 Task: Create a due date automation trigger when advanced on, 2 hours after a card is due add dates starting next week.
Action: Mouse moved to (1040, 311)
Screenshot: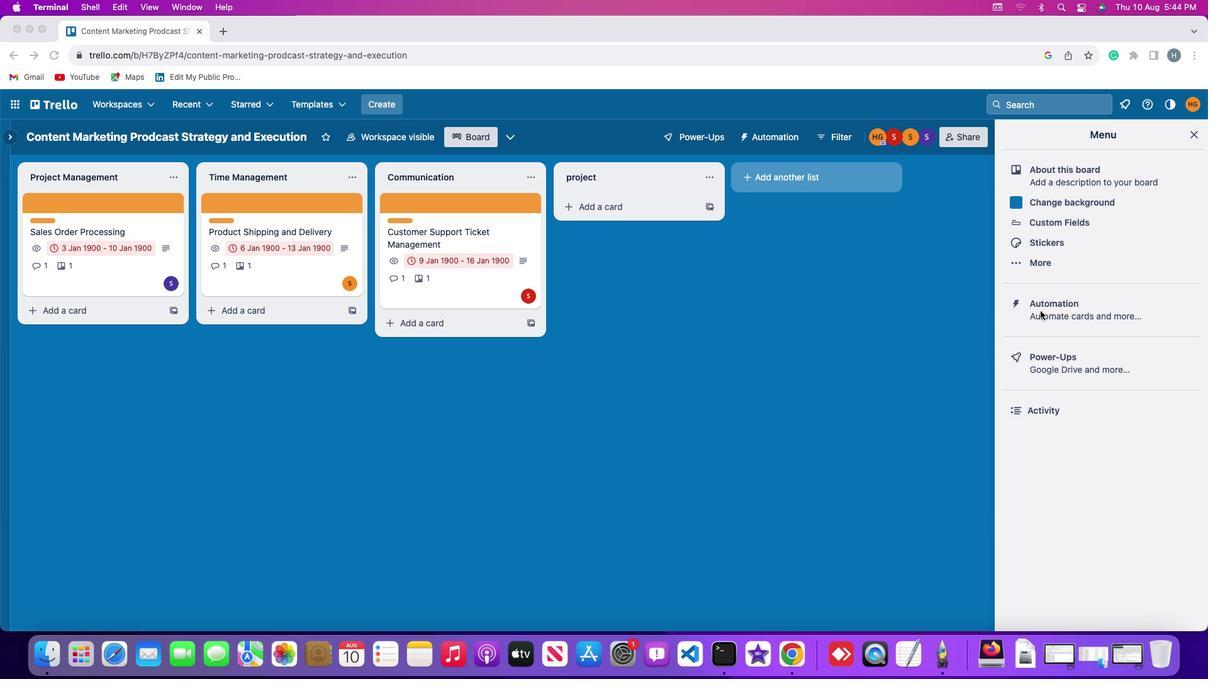 
Action: Mouse pressed left at (1040, 311)
Screenshot: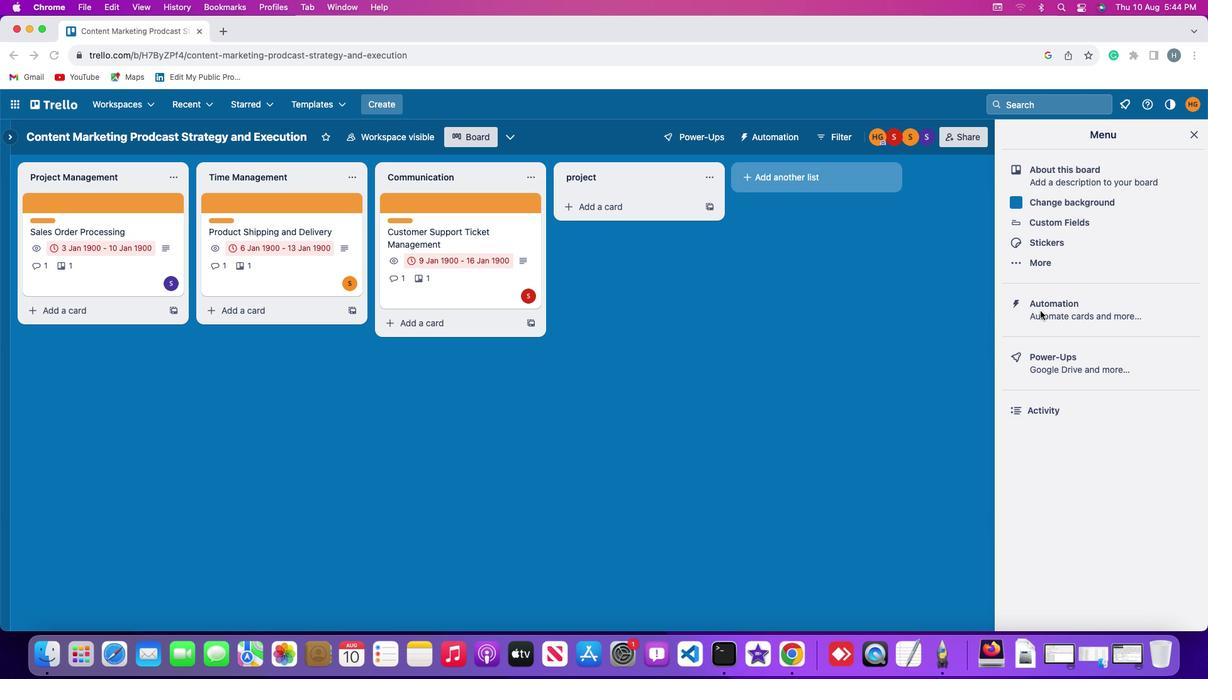 
Action: Mouse pressed left at (1040, 311)
Screenshot: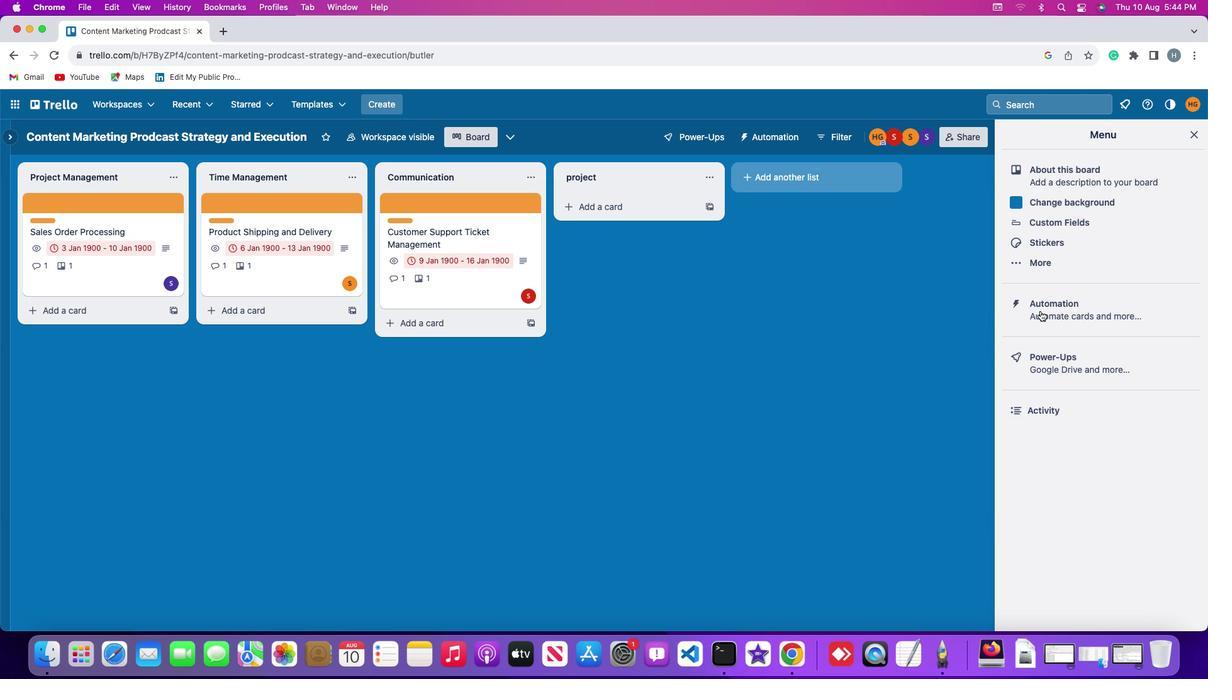 
Action: Mouse moved to (78, 301)
Screenshot: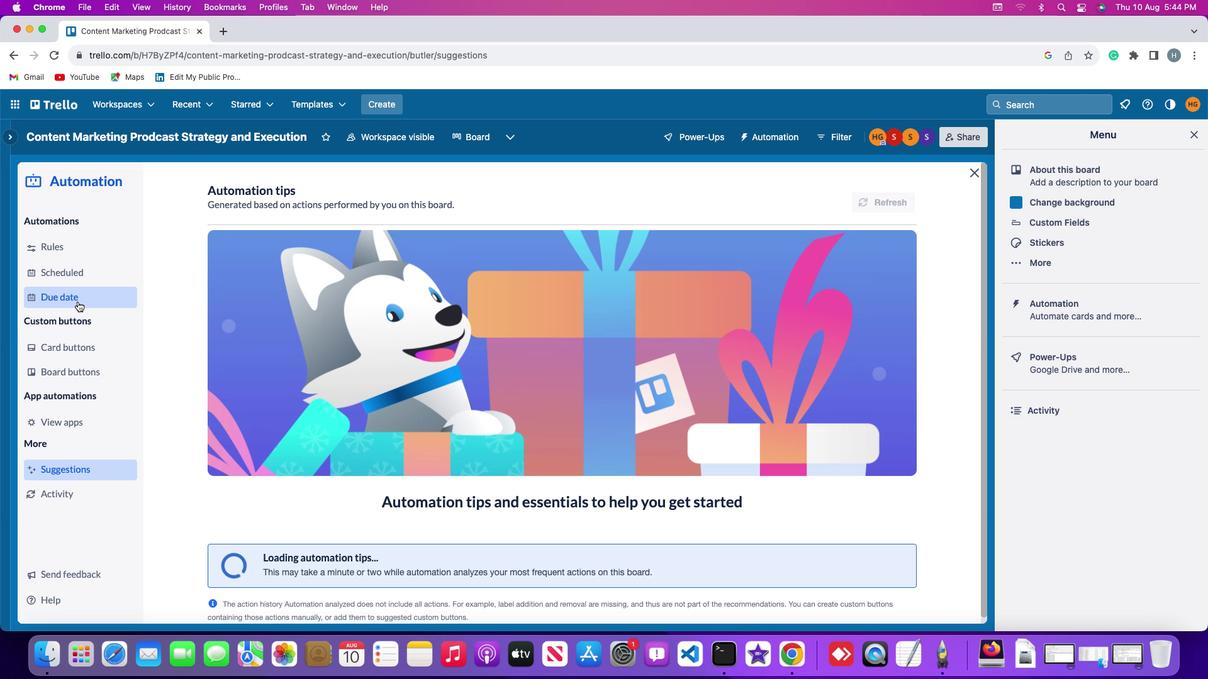 
Action: Mouse pressed left at (78, 301)
Screenshot: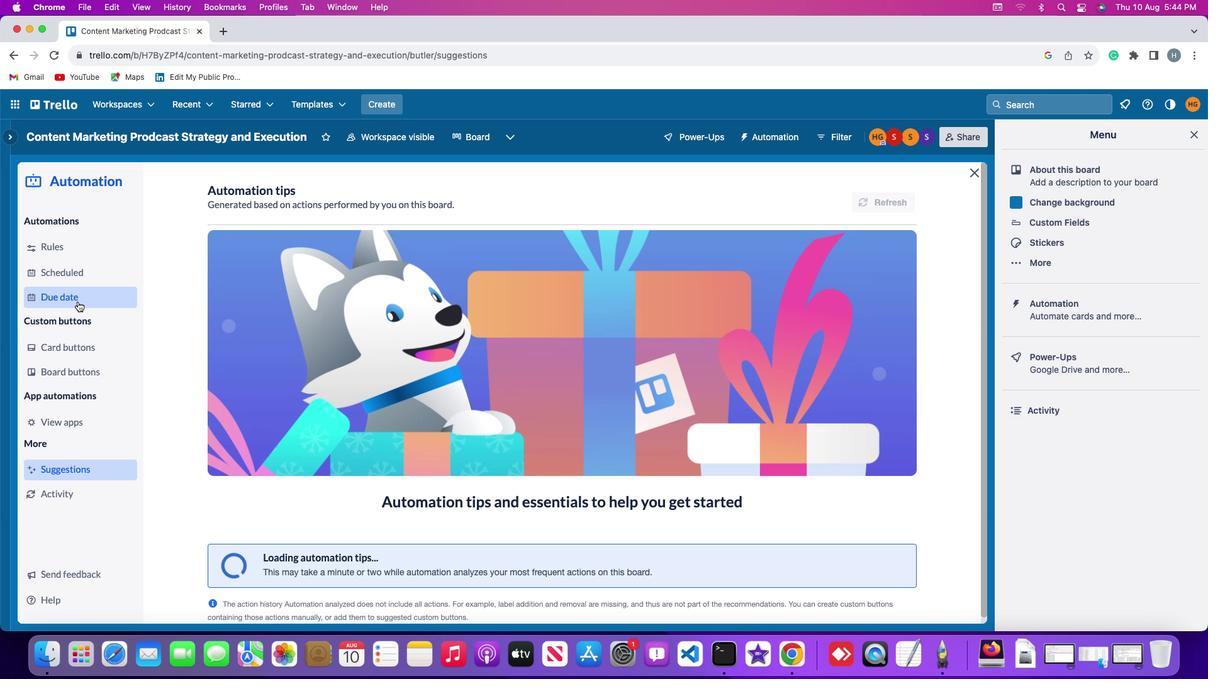 
Action: Mouse moved to (859, 194)
Screenshot: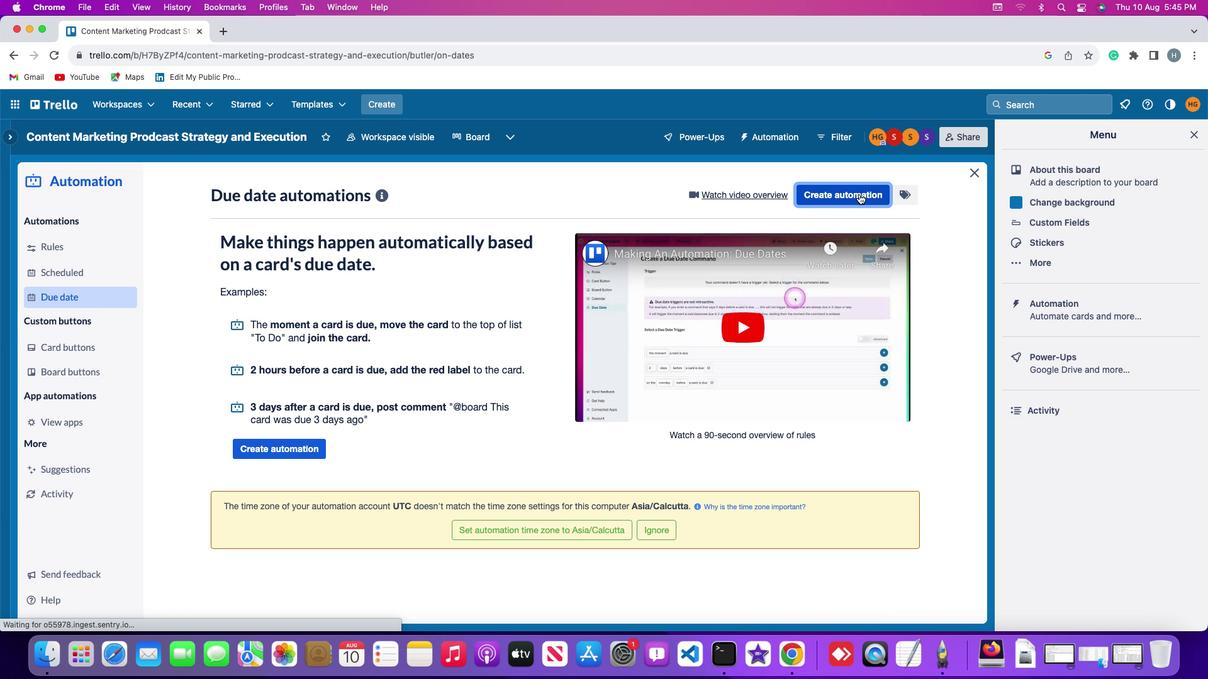 
Action: Mouse pressed left at (859, 194)
Screenshot: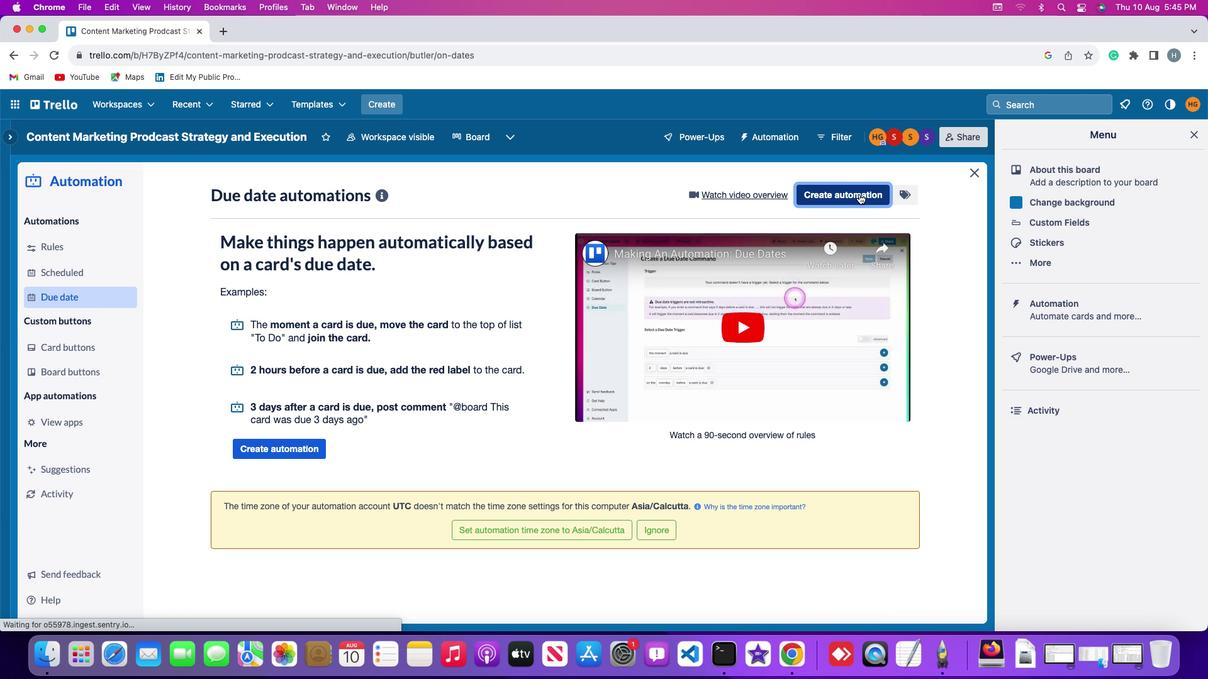 
Action: Mouse moved to (264, 316)
Screenshot: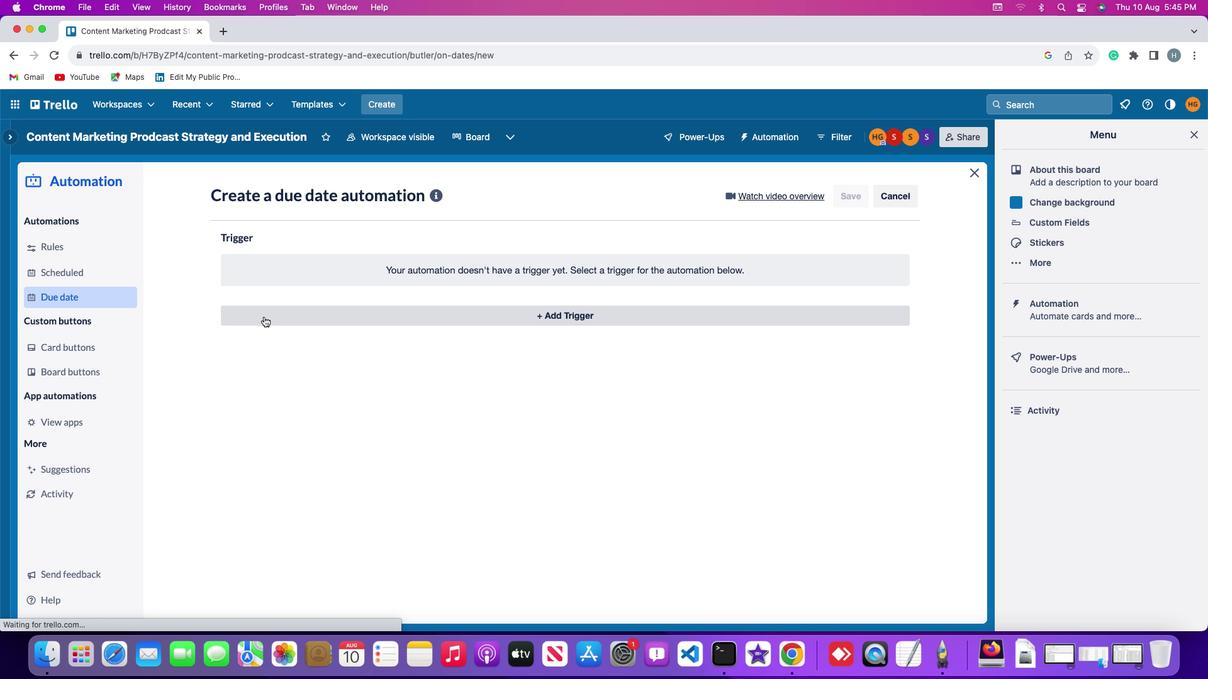 
Action: Mouse pressed left at (264, 316)
Screenshot: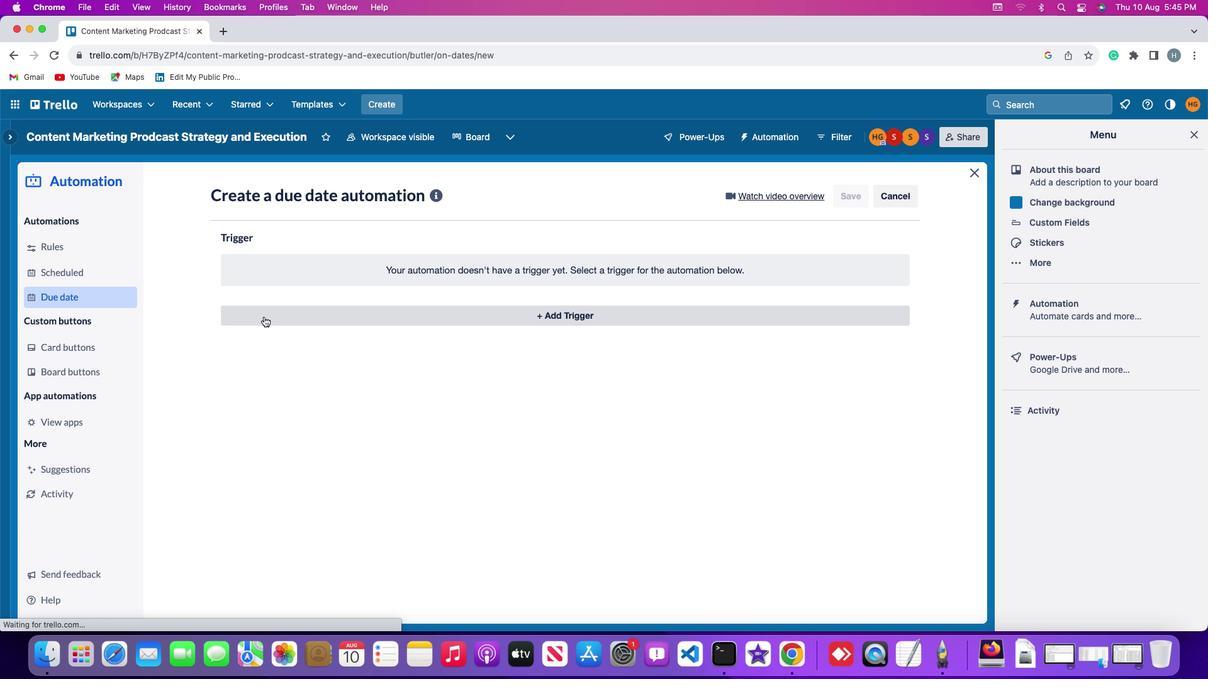 
Action: Mouse moved to (246, 512)
Screenshot: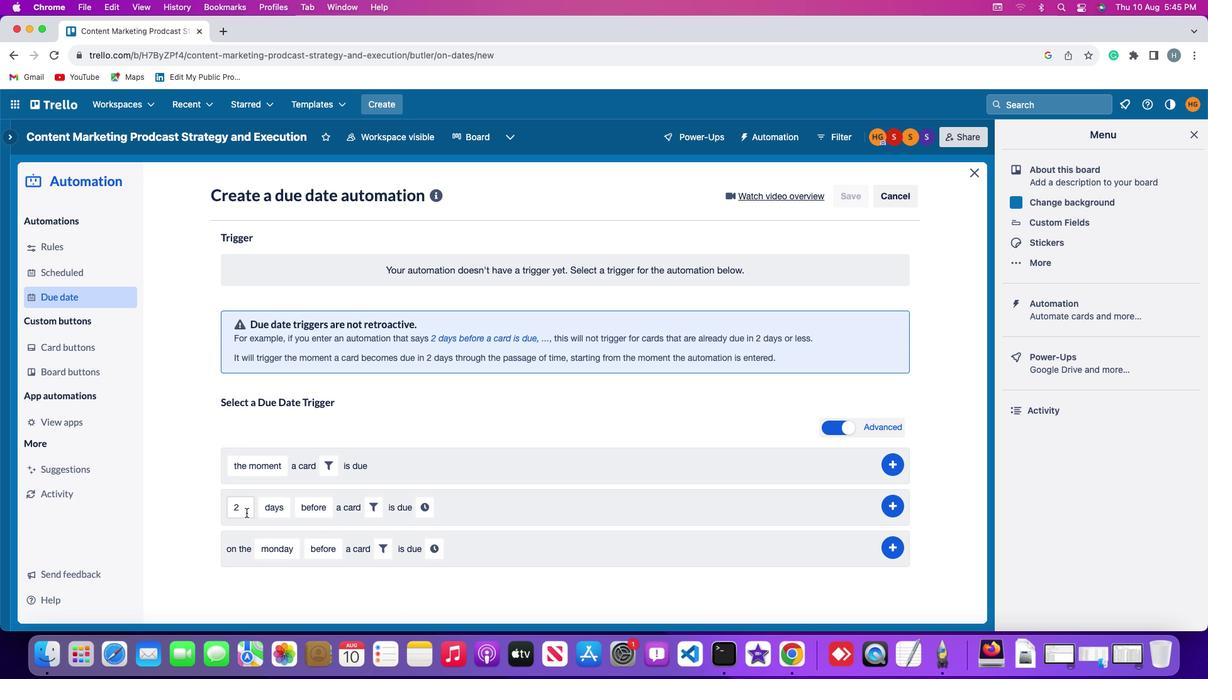 
Action: Mouse pressed left at (246, 512)
Screenshot: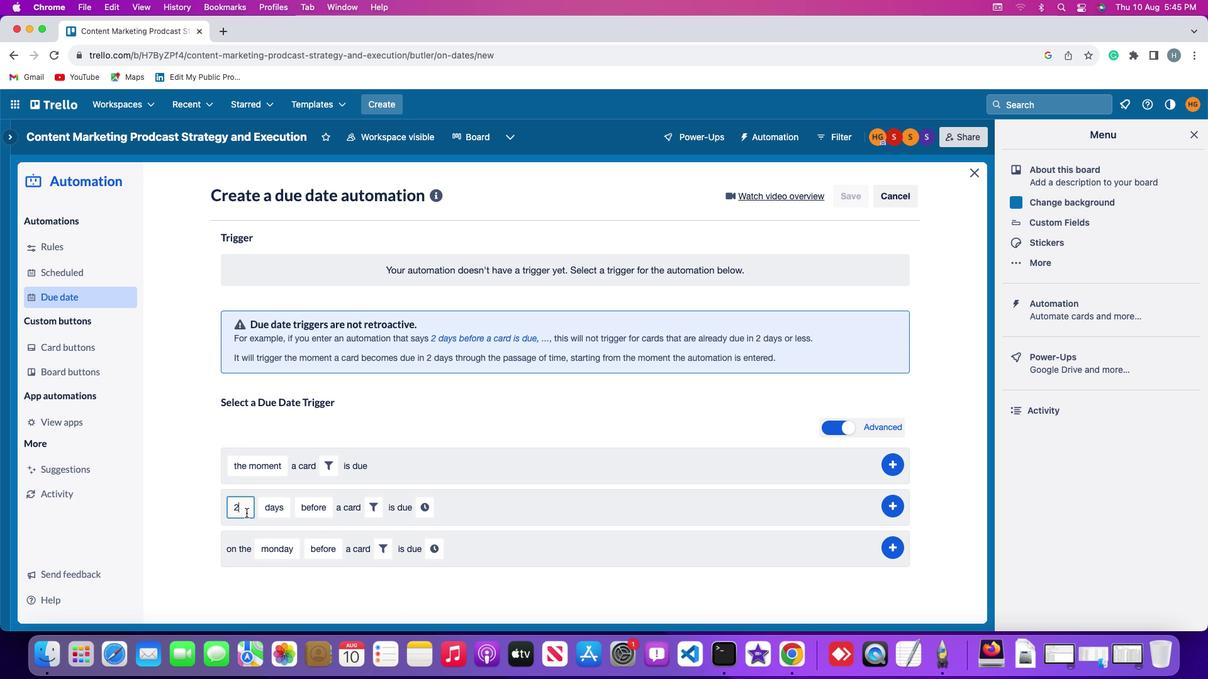 
Action: Key pressed Key.backspace
Screenshot: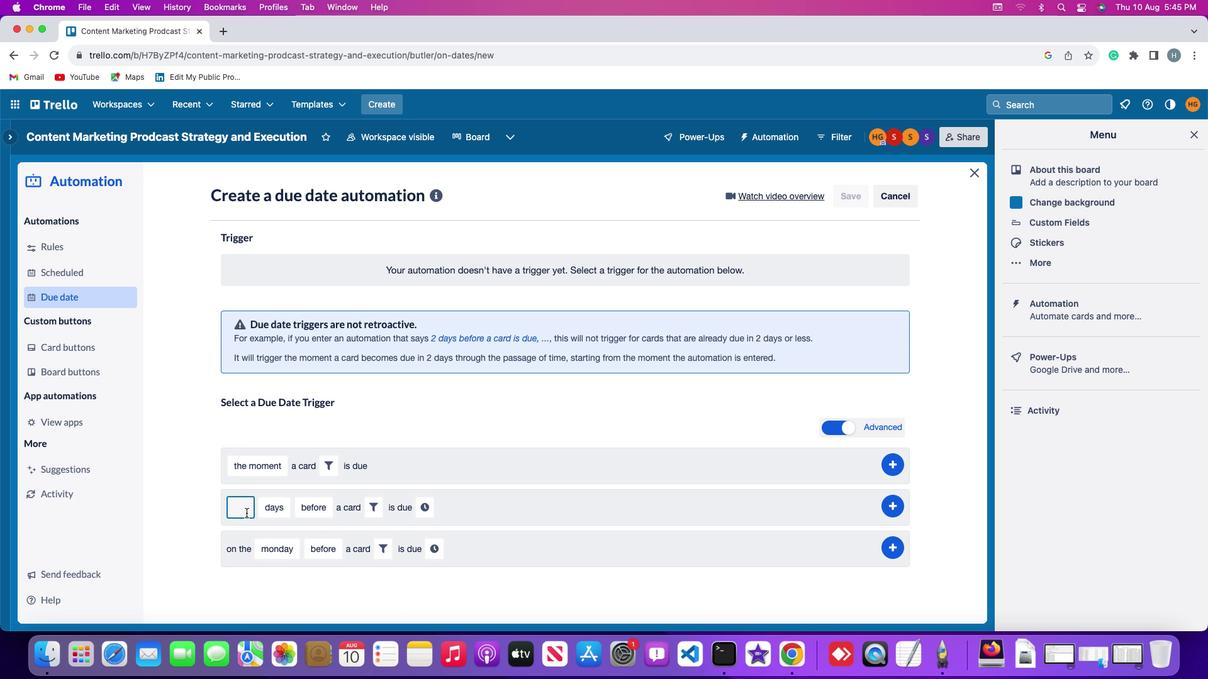 
Action: Mouse moved to (252, 509)
Screenshot: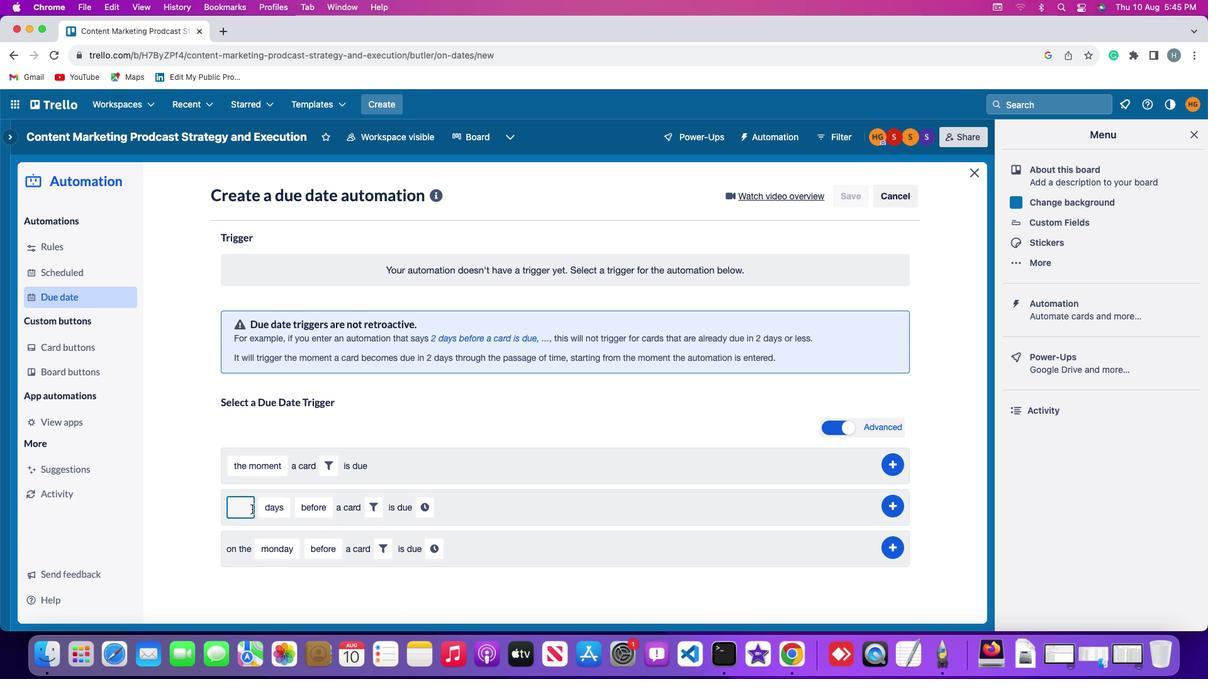 
Action: Key pressed '2'
Screenshot: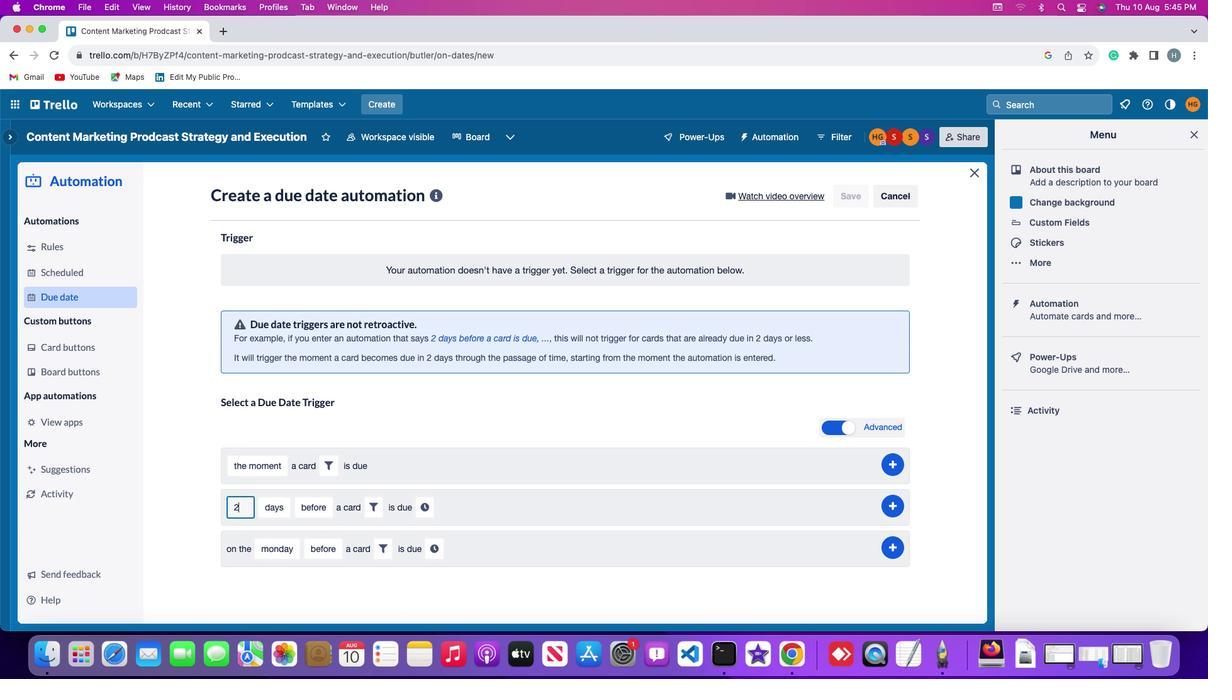 
Action: Mouse moved to (274, 509)
Screenshot: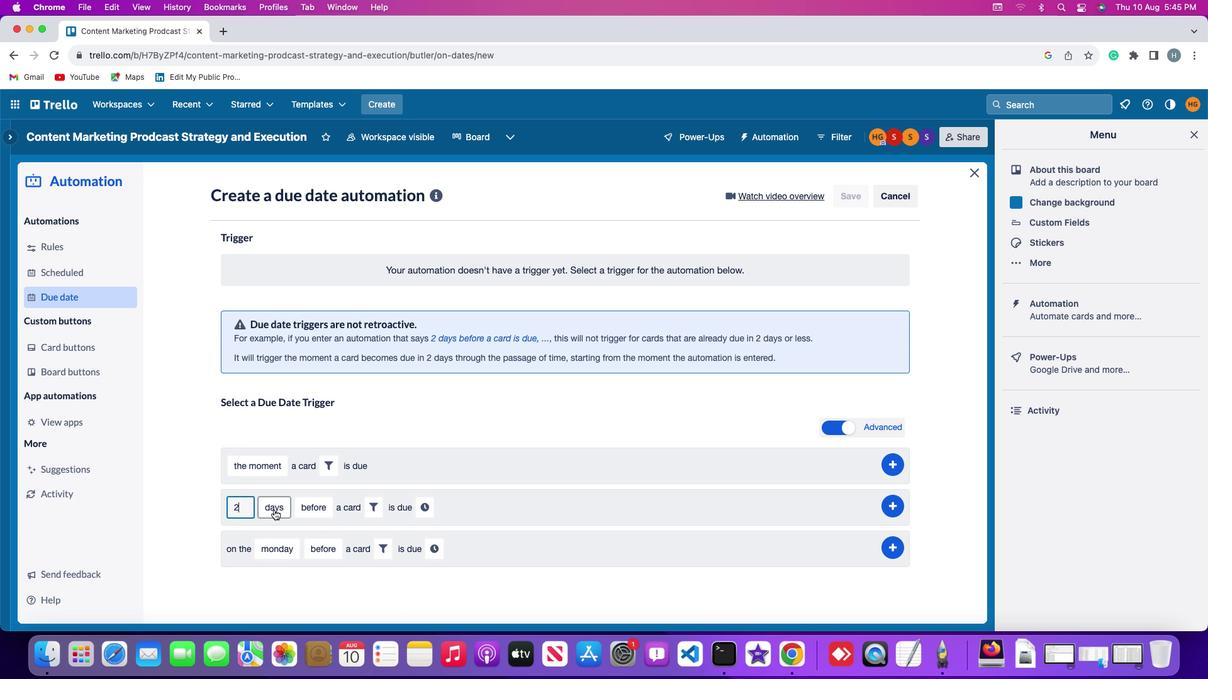 
Action: Mouse pressed left at (274, 509)
Screenshot: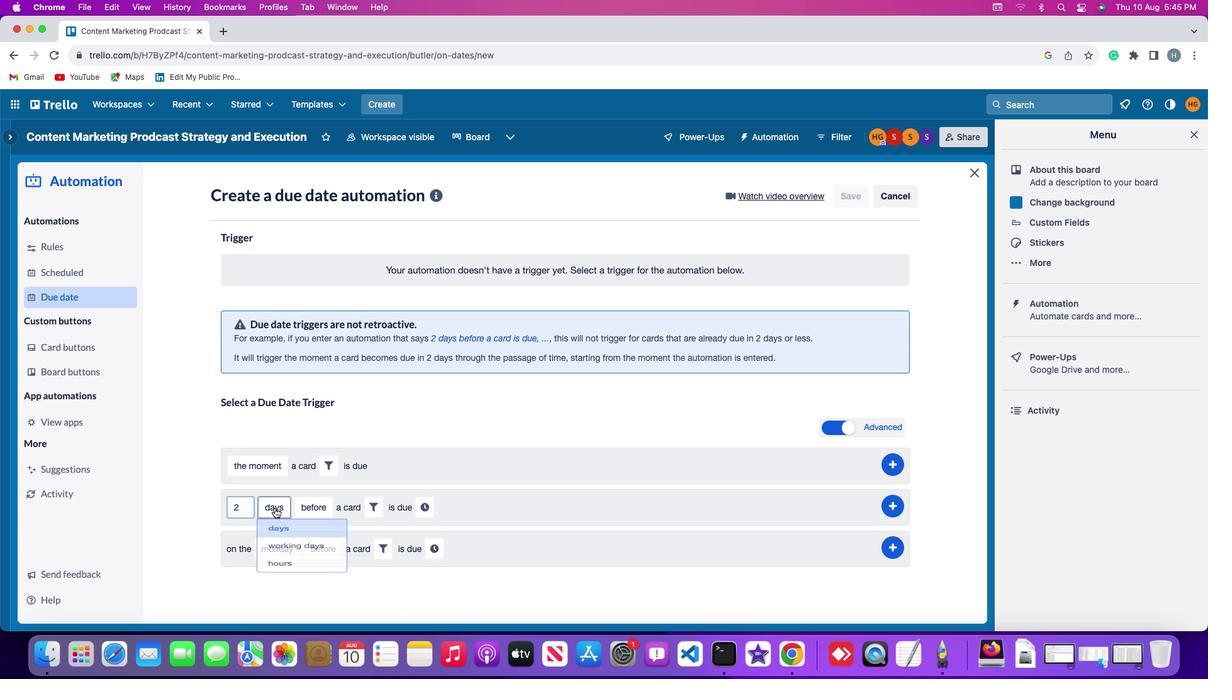 
Action: Mouse moved to (285, 586)
Screenshot: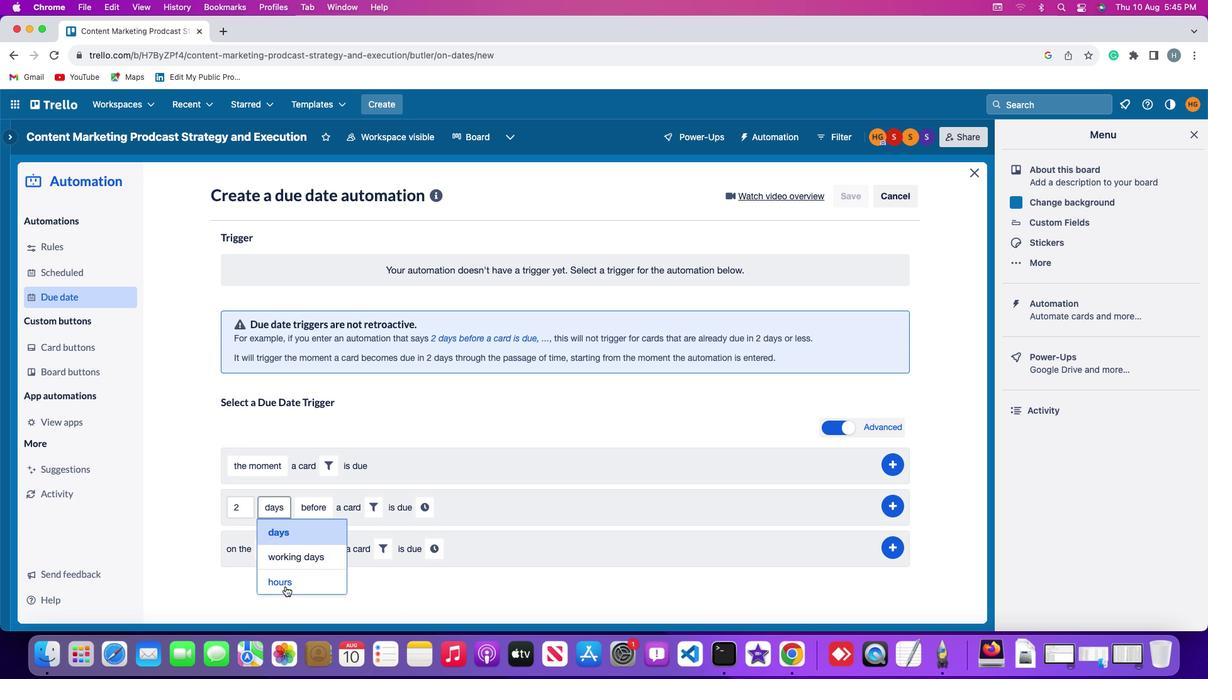 
Action: Mouse pressed left at (285, 586)
Screenshot: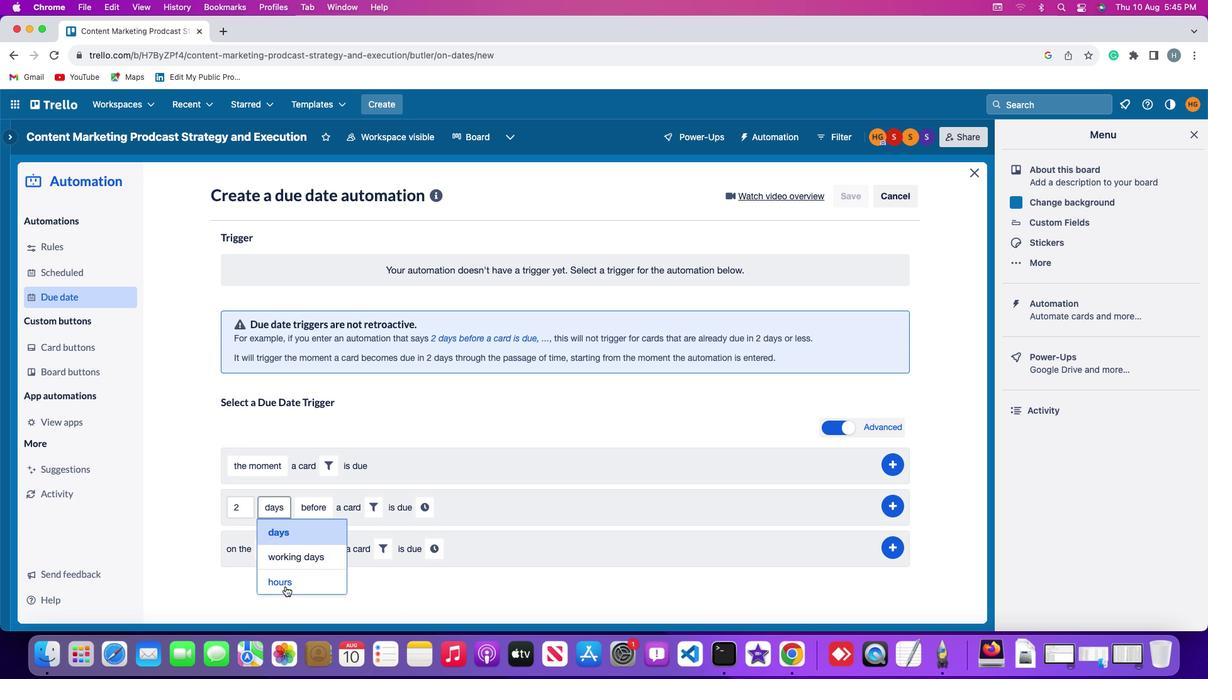 
Action: Mouse moved to (315, 504)
Screenshot: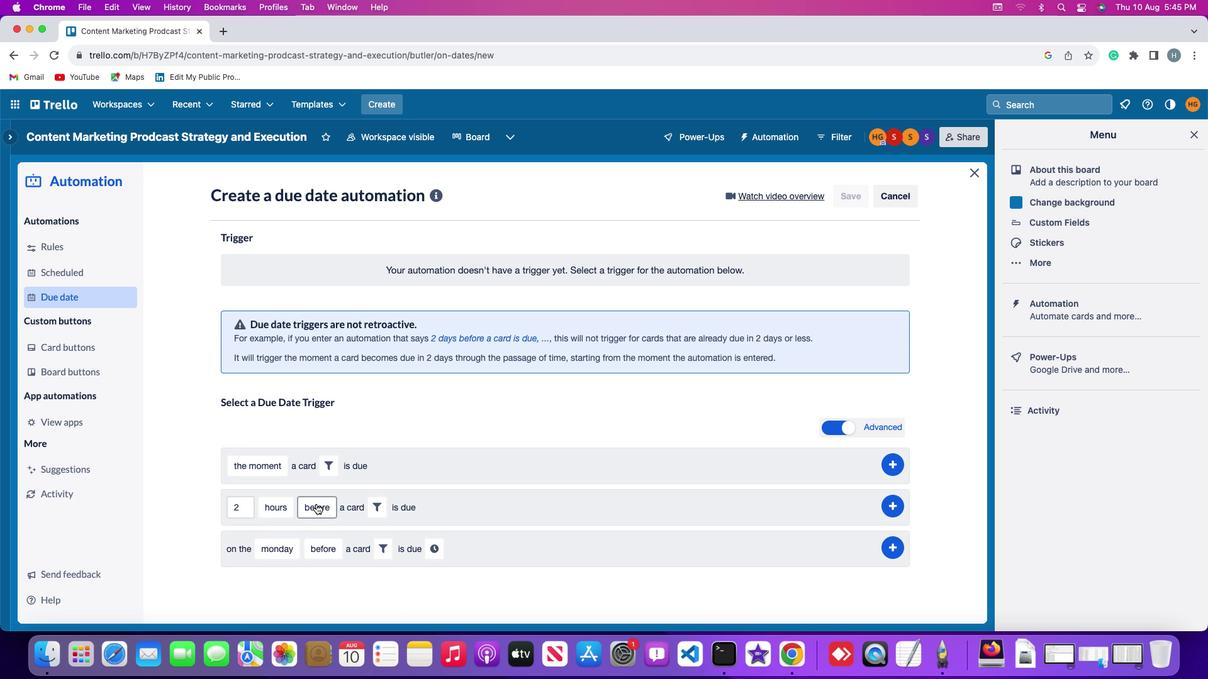 
Action: Mouse pressed left at (315, 504)
Screenshot: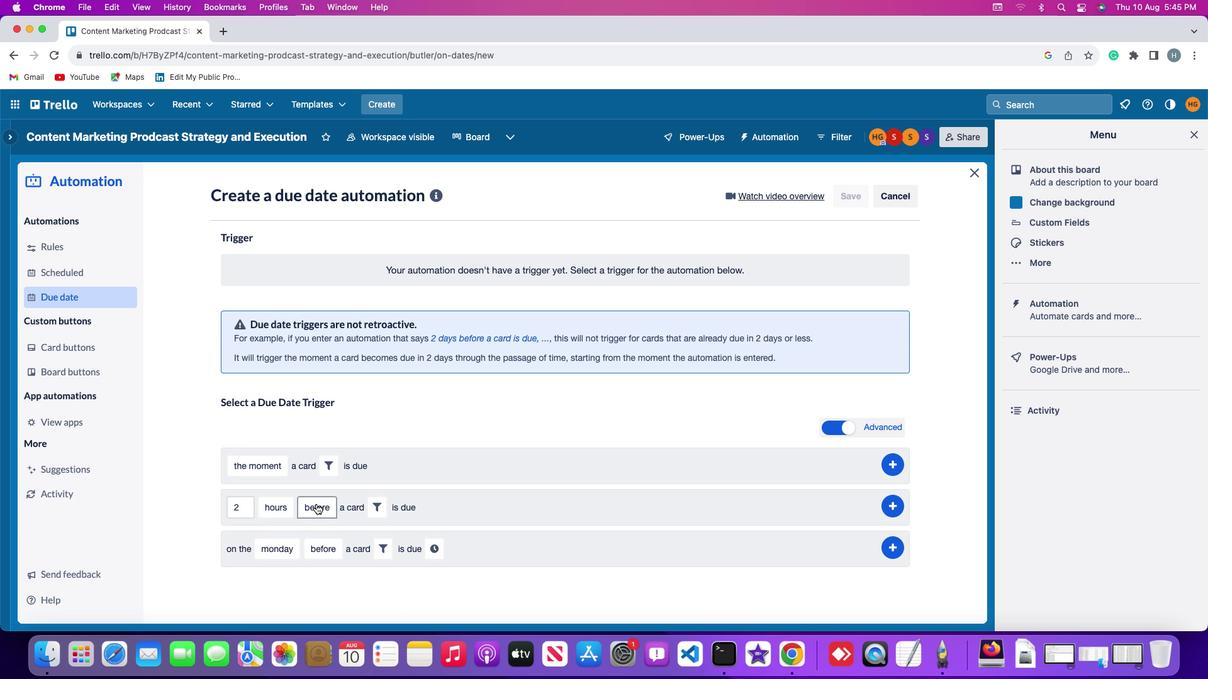 
Action: Mouse moved to (320, 555)
Screenshot: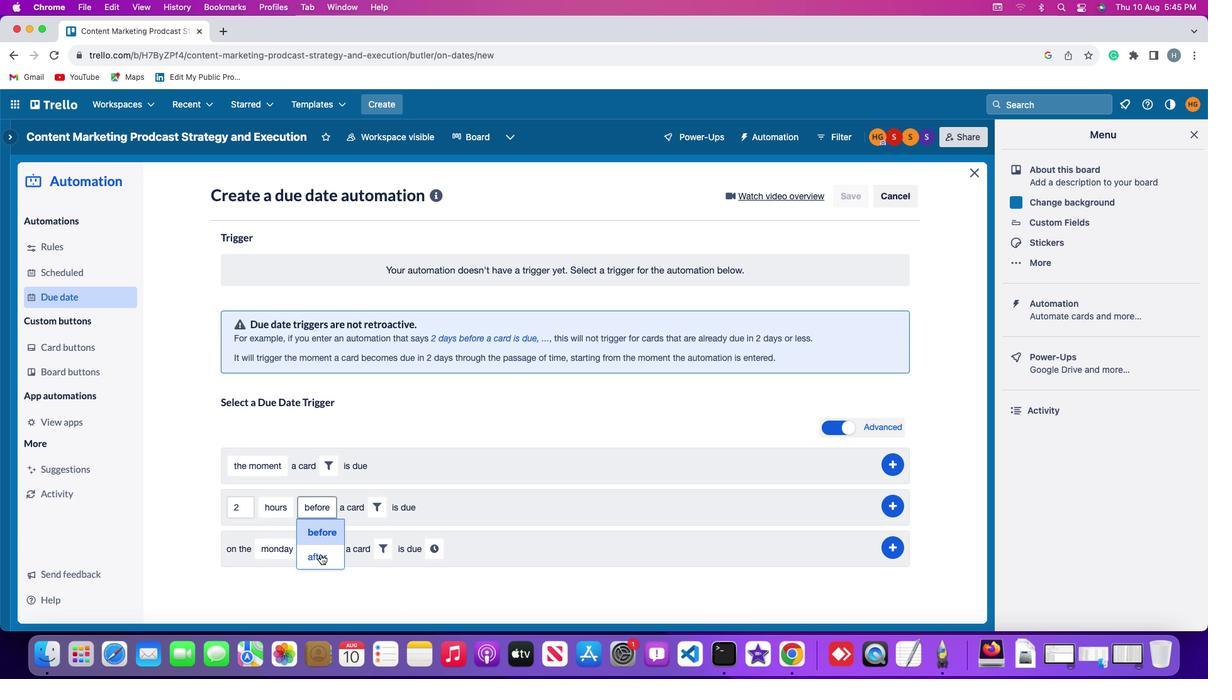 
Action: Mouse pressed left at (320, 555)
Screenshot: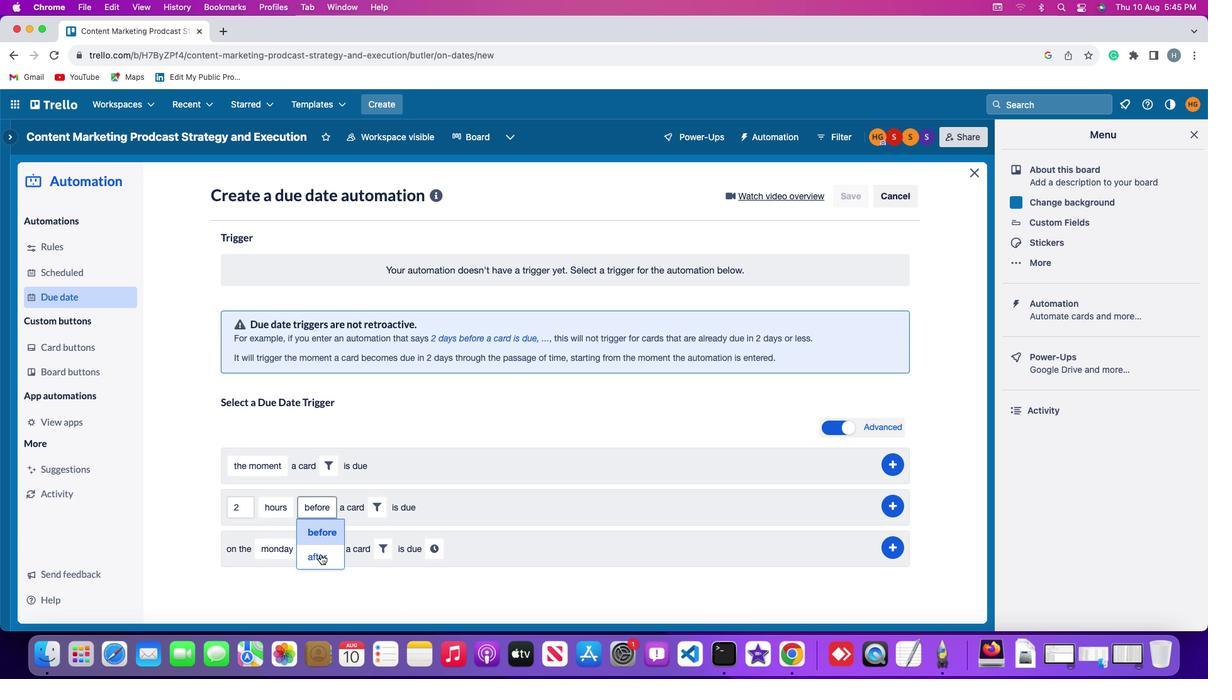 
Action: Mouse moved to (368, 509)
Screenshot: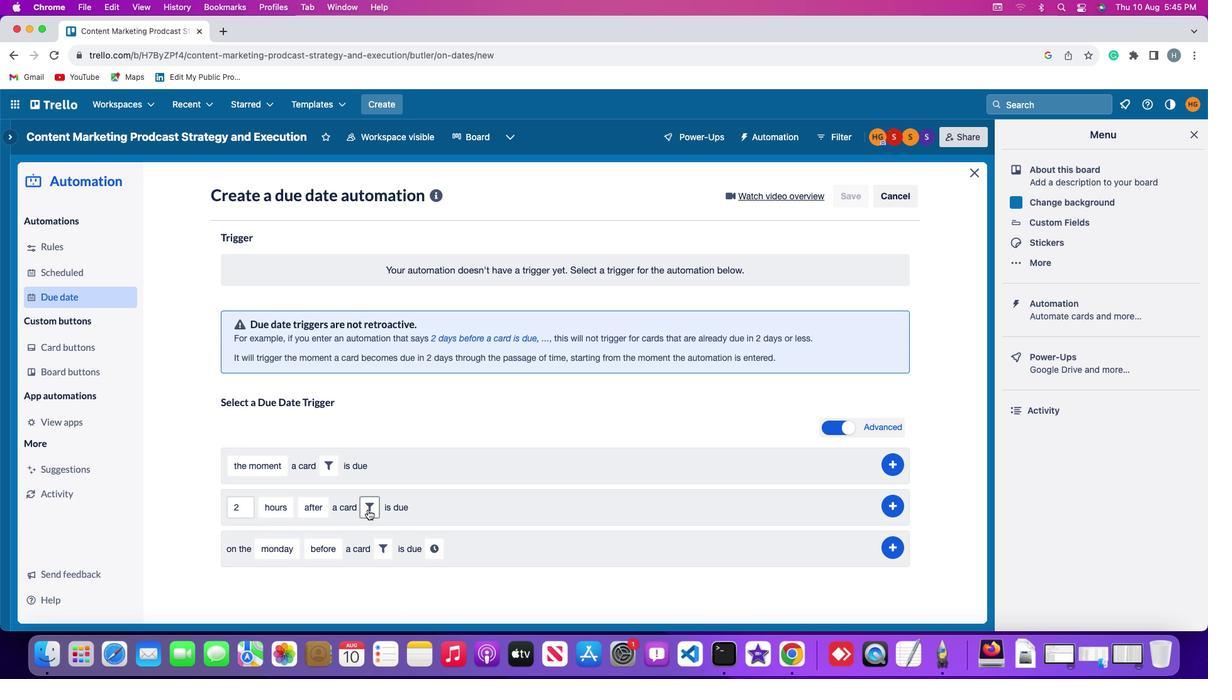 
Action: Mouse pressed left at (368, 509)
Screenshot: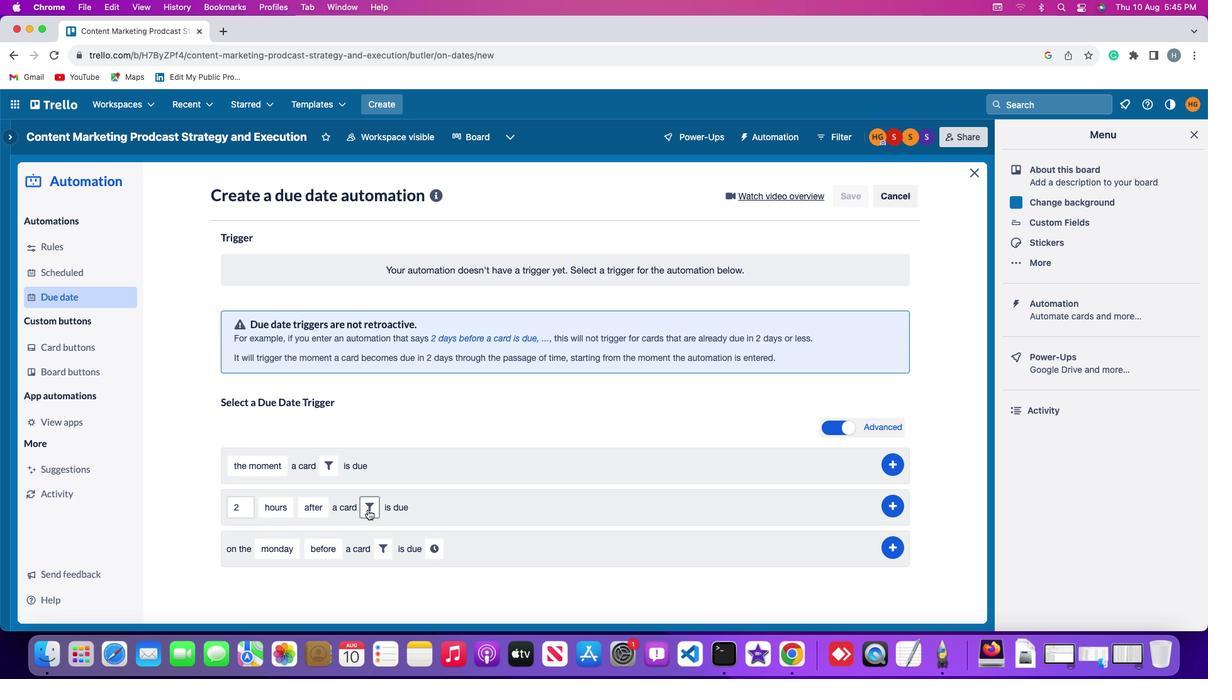 
Action: Mouse moved to (432, 548)
Screenshot: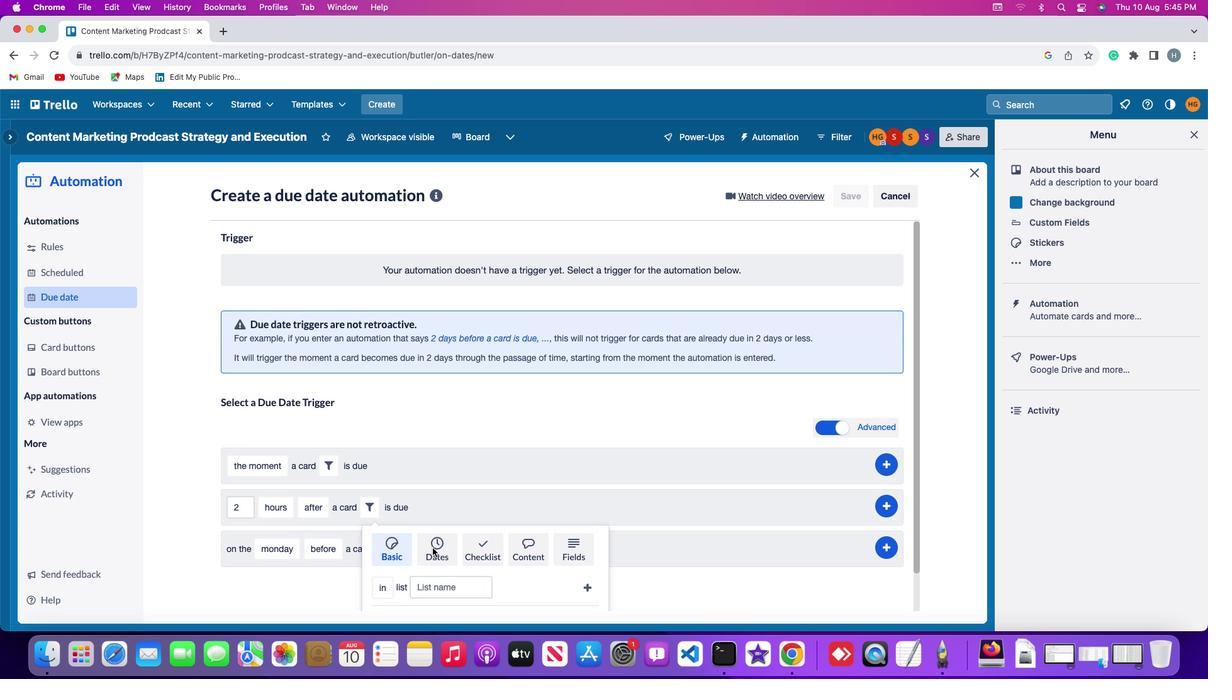 
Action: Mouse pressed left at (432, 548)
Screenshot: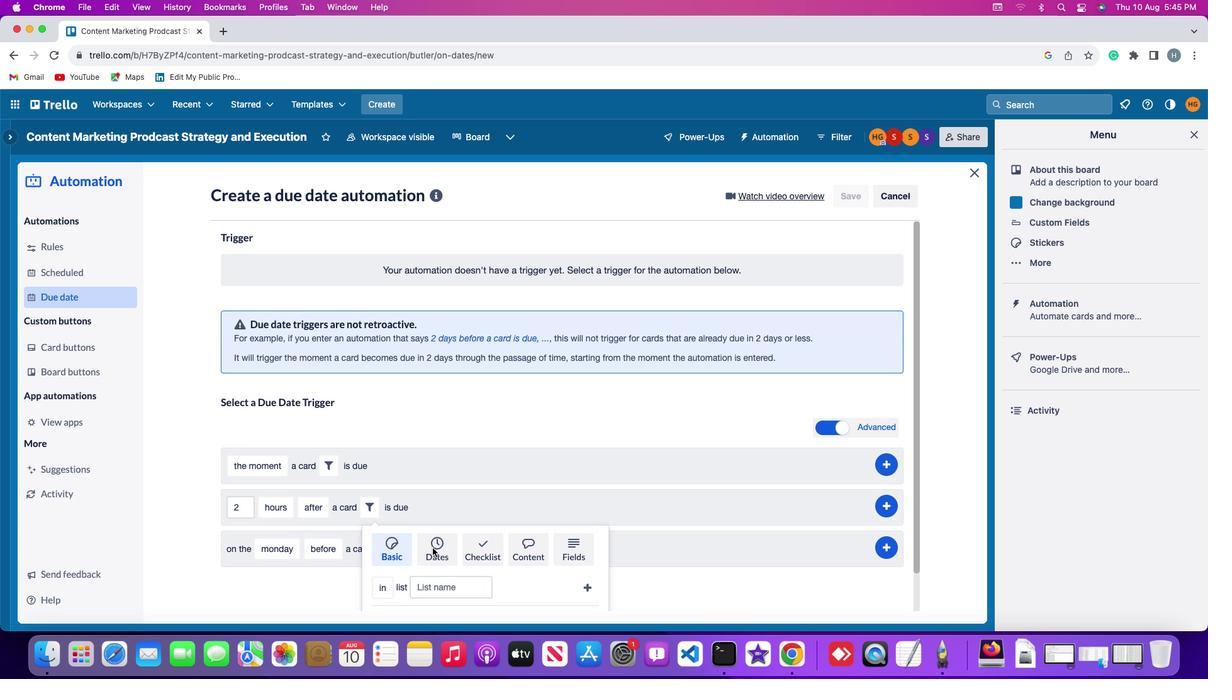 
Action: Mouse moved to (324, 582)
Screenshot: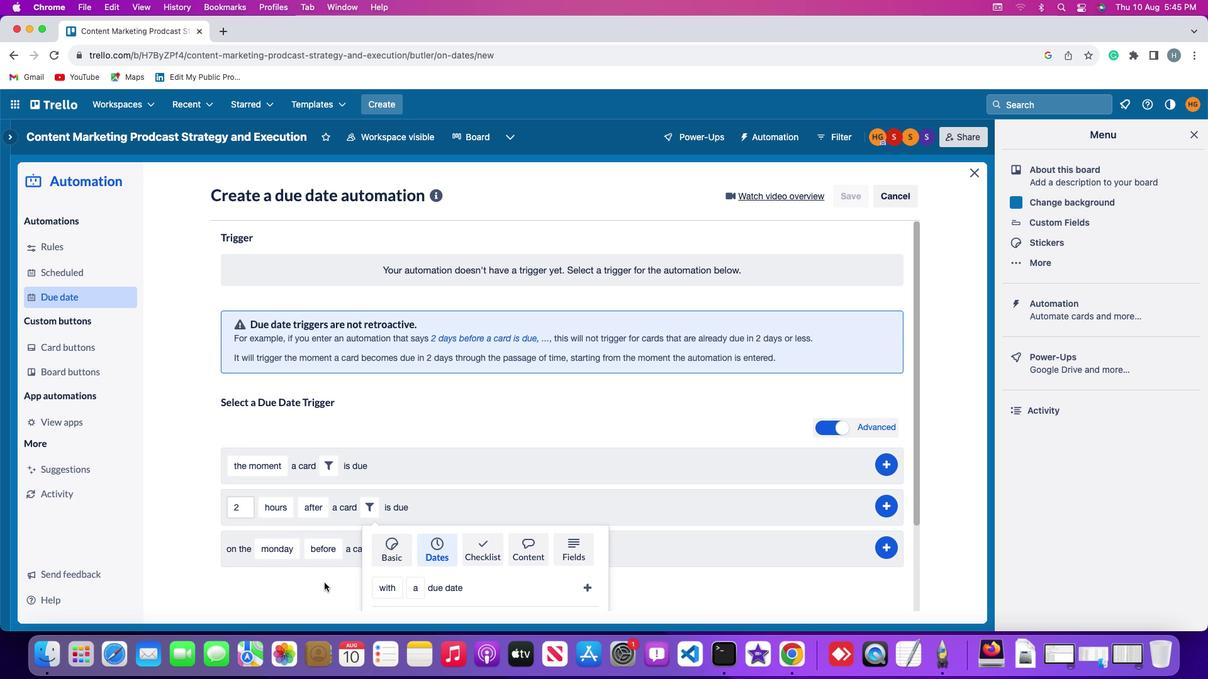 
Action: Mouse scrolled (324, 582) with delta (0, 0)
Screenshot: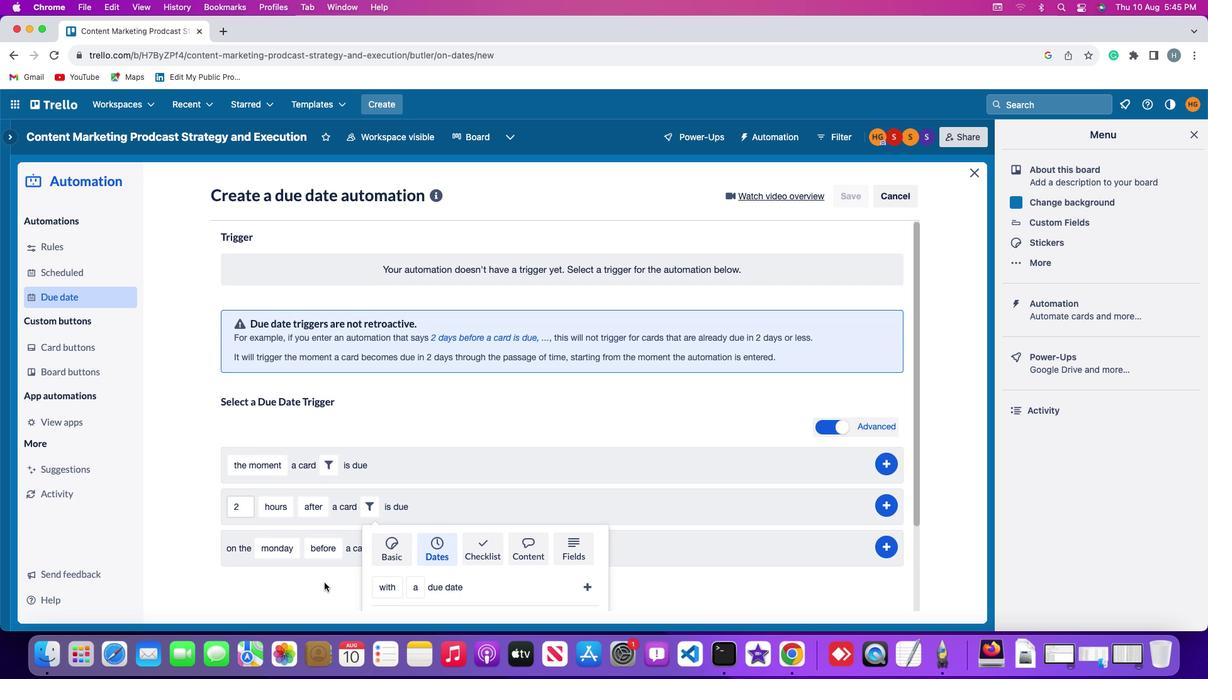 
Action: Mouse scrolled (324, 582) with delta (0, 0)
Screenshot: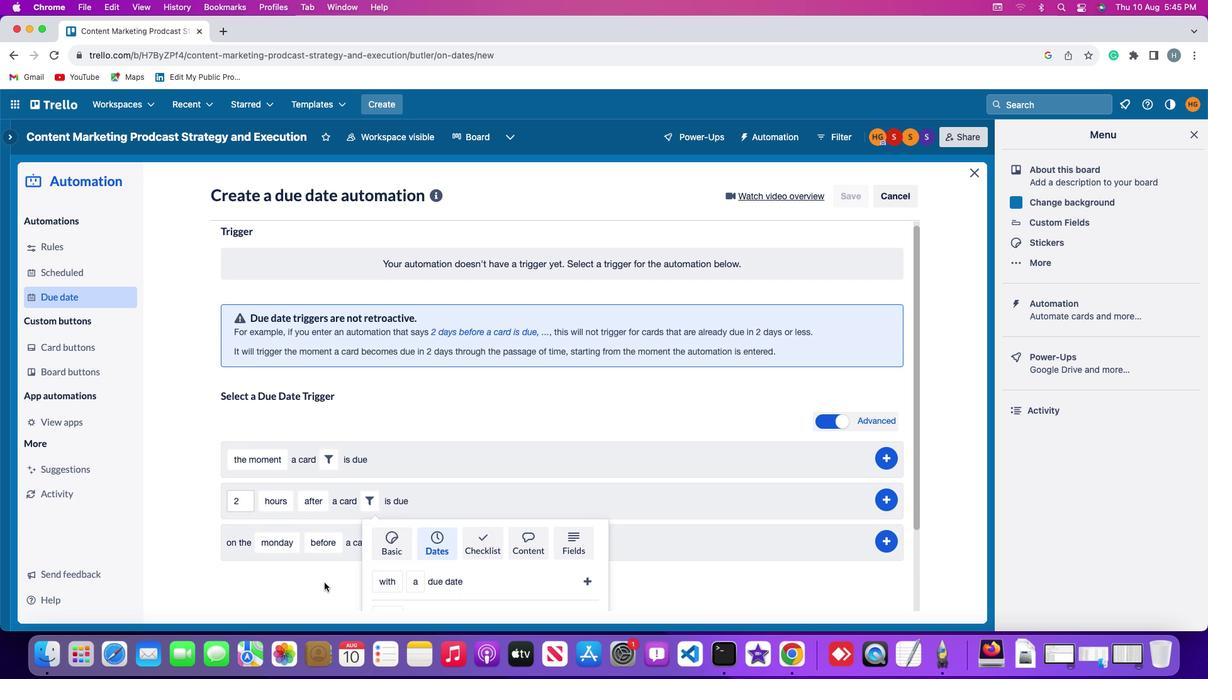 
Action: Mouse scrolled (324, 582) with delta (0, -1)
Screenshot: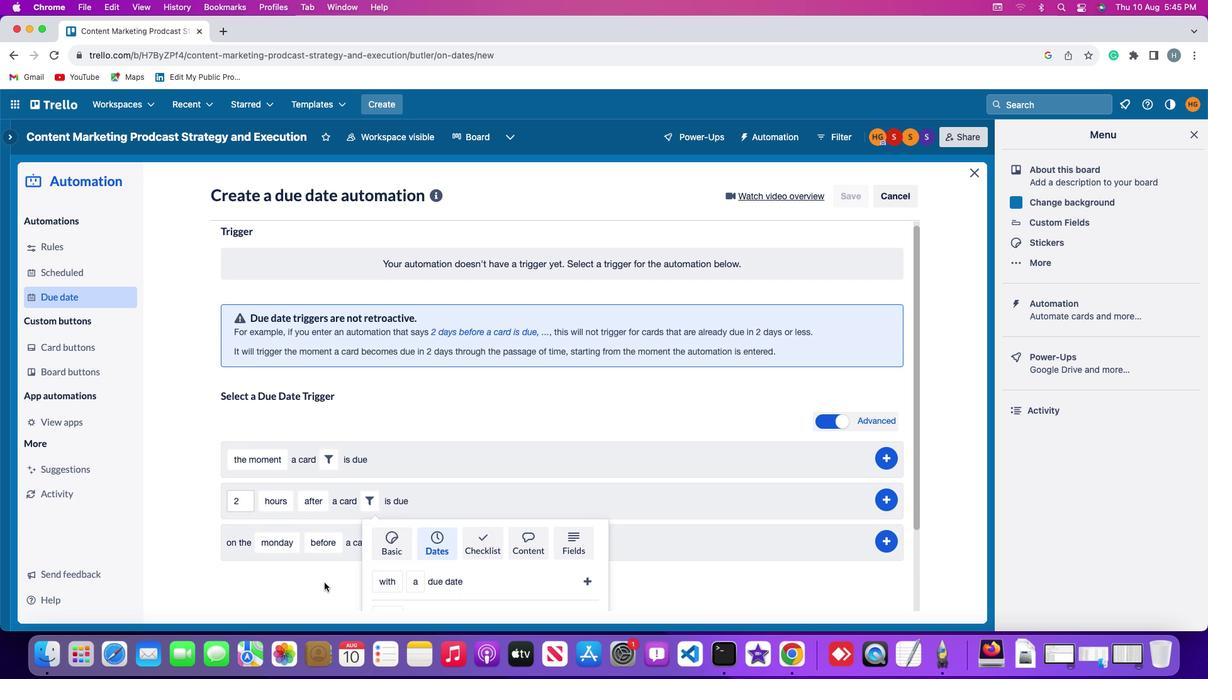 
Action: Mouse scrolled (324, 582) with delta (0, -3)
Screenshot: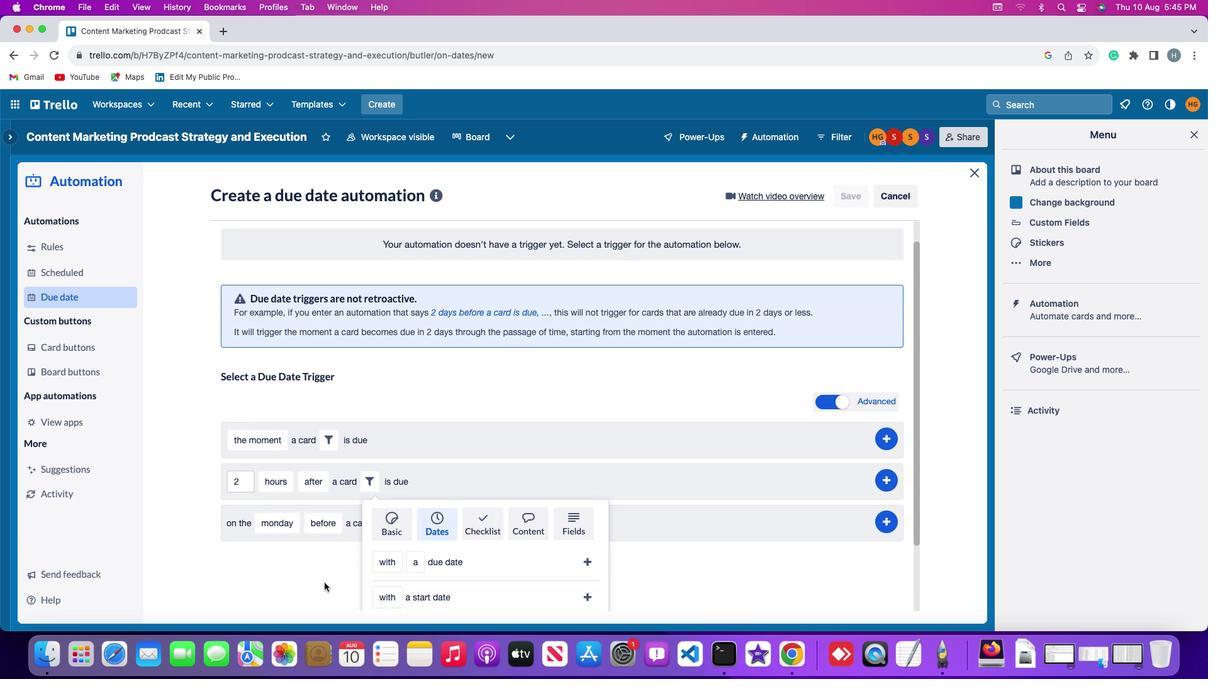 
Action: Mouse scrolled (324, 582) with delta (0, -3)
Screenshot: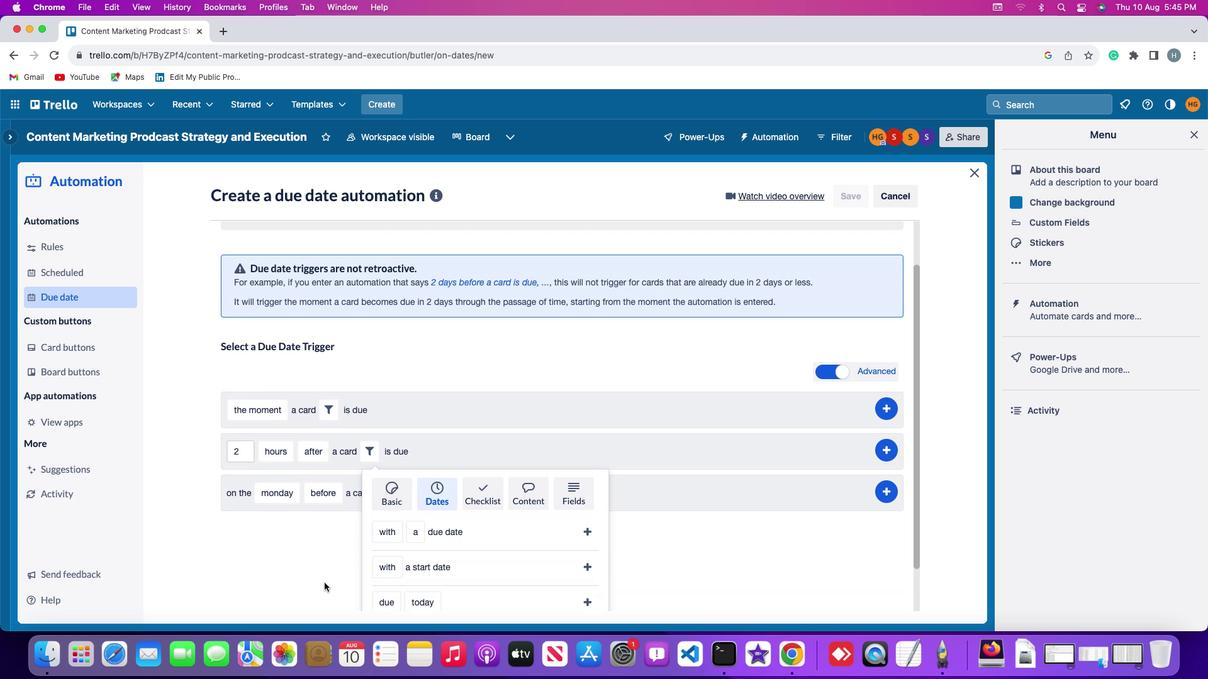 
Action: Mouse scrolled (324, 582) with delta (0, 0)
Screenshot: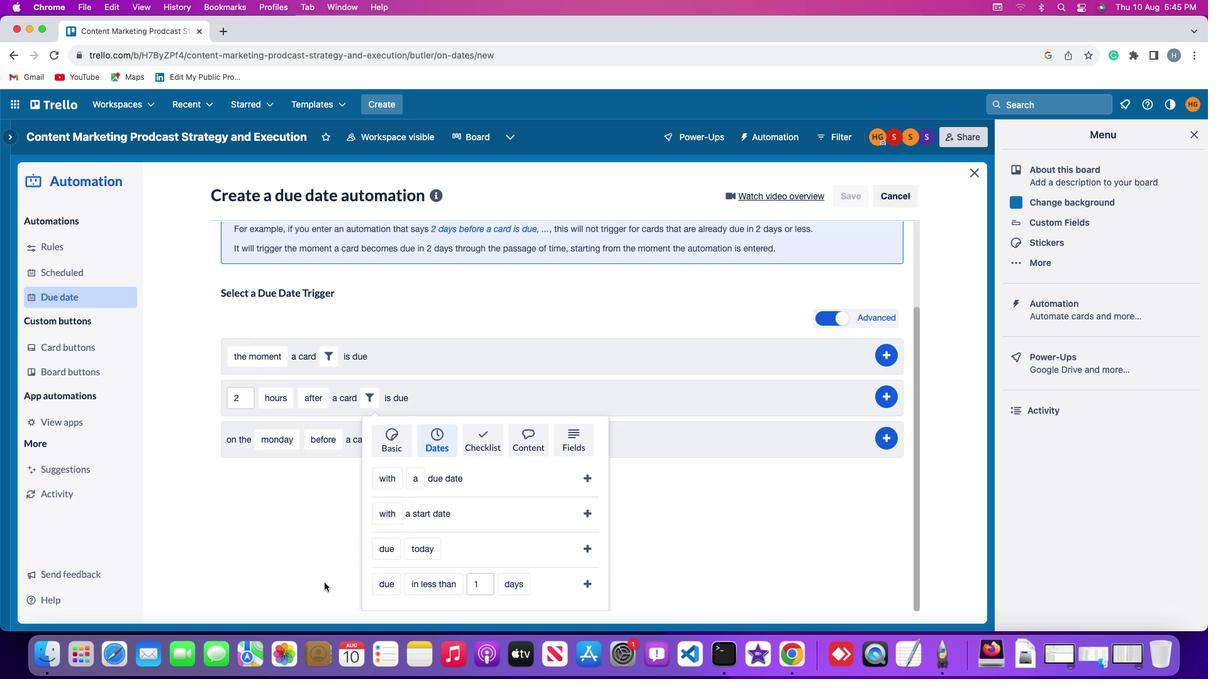 
Action: Mouse scrolled (324, 582) with delta (0, 0)
Screenshot: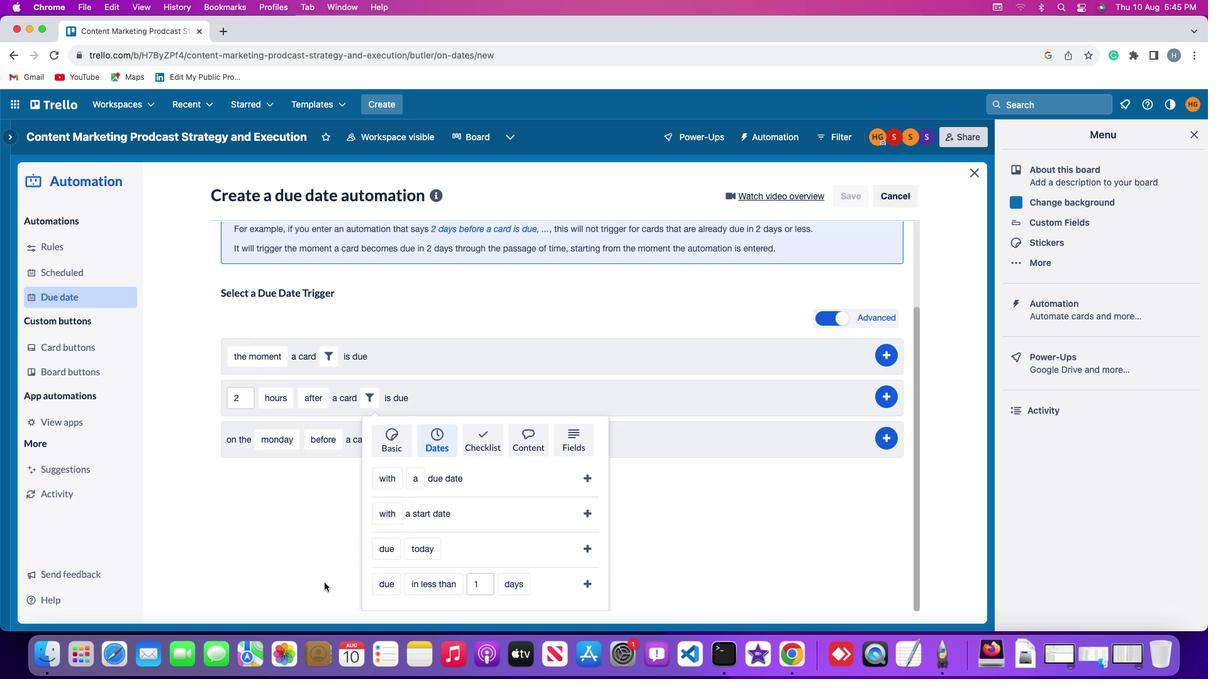 
Action: Mouse scrolled (324, 582) with delta (0, -1)
Screenshot: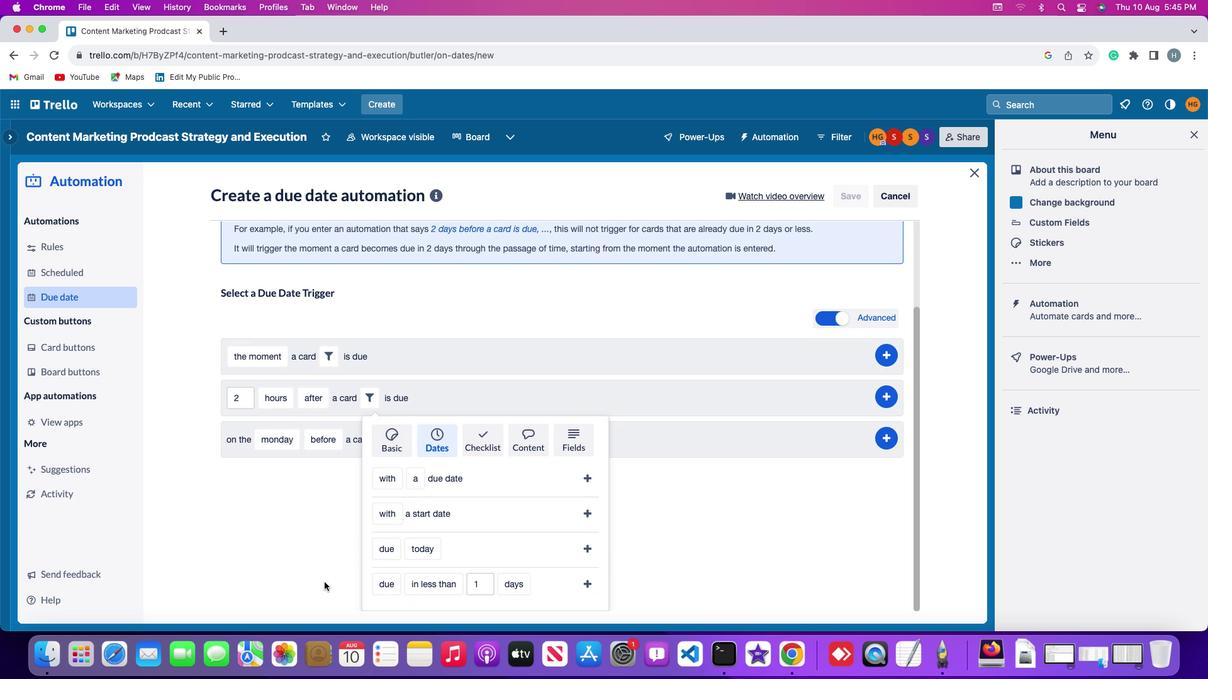 
Action: Mouse moved to (377, 546)
Screenshot: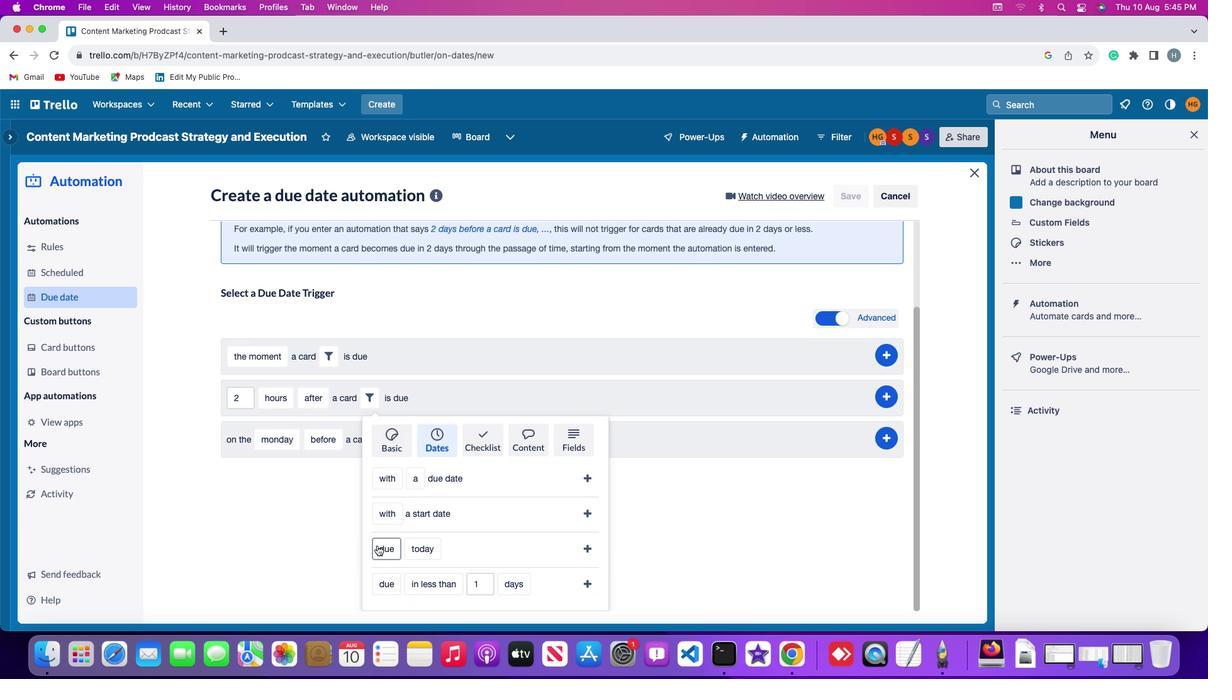 
Action: Mouse pressed left at (377, 546)
Screenshot: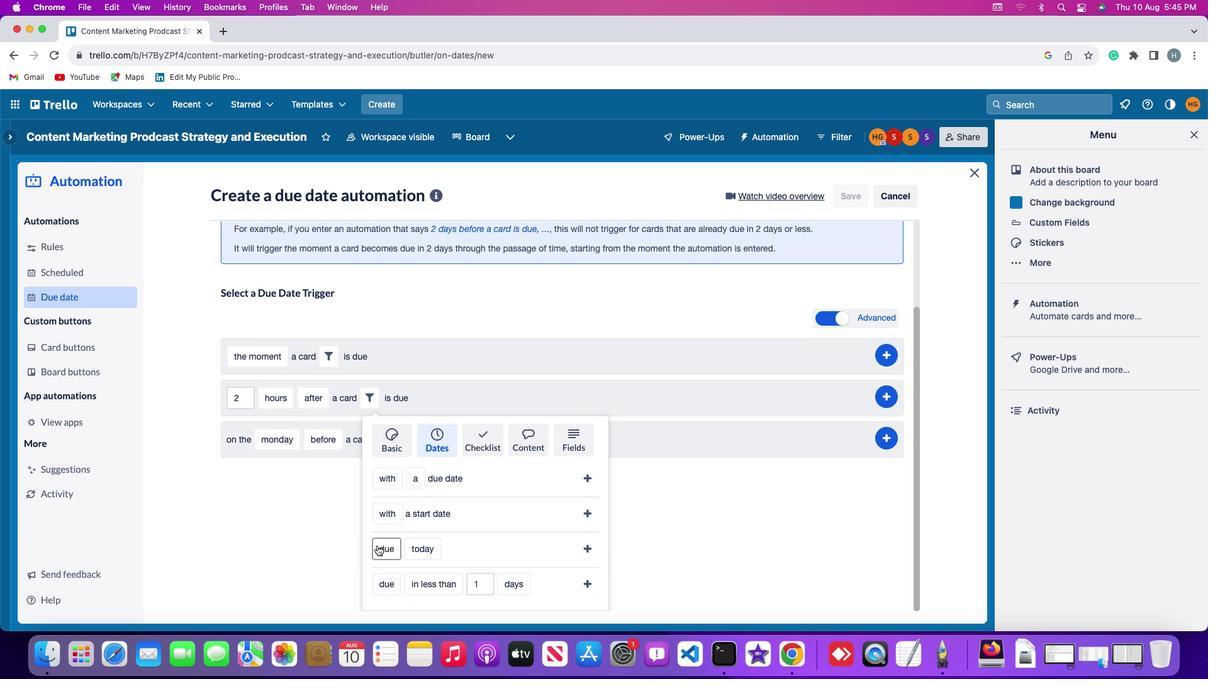 
Action: Mouse moved to (397, 497)
Screenshot: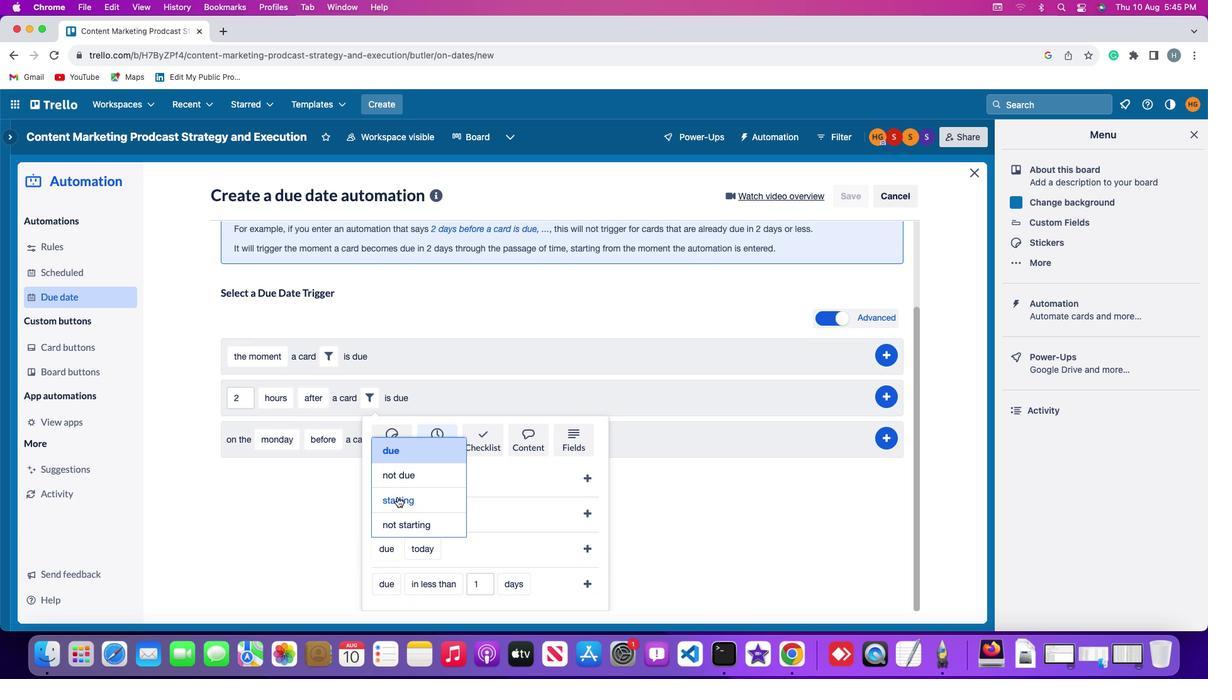 
Action: Mouse pressed left at (397, 497)
Screenshot: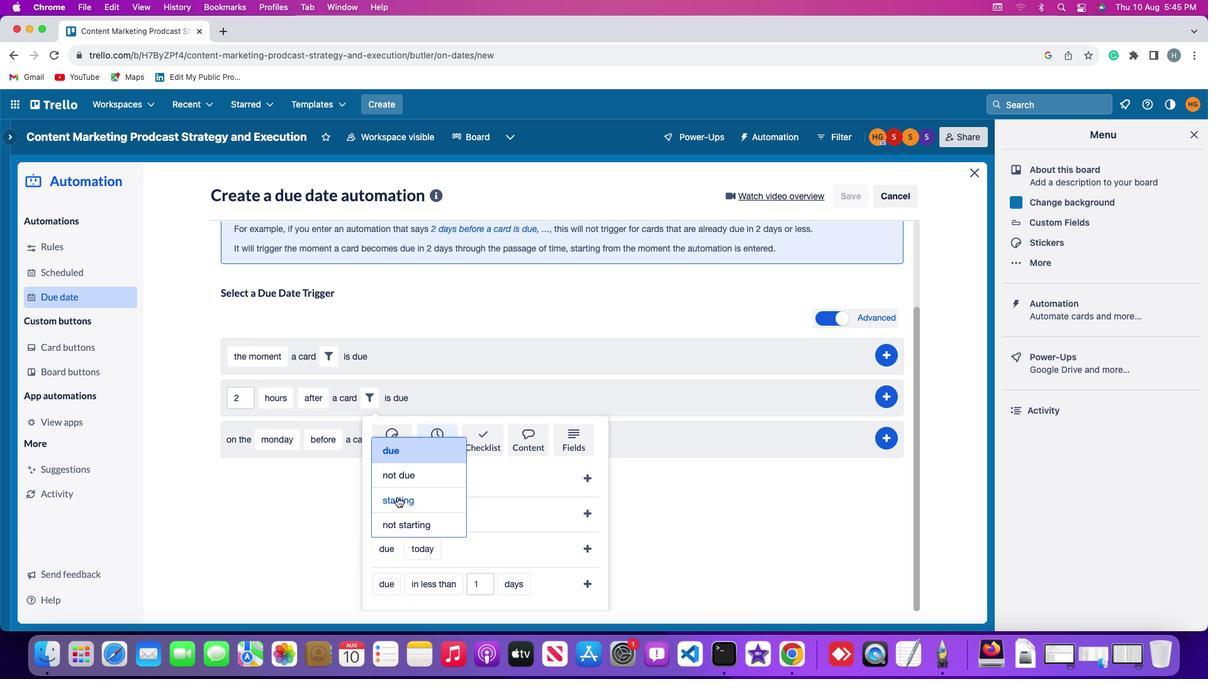 
Action: Mouse moved to (438, 549)
Screenshot: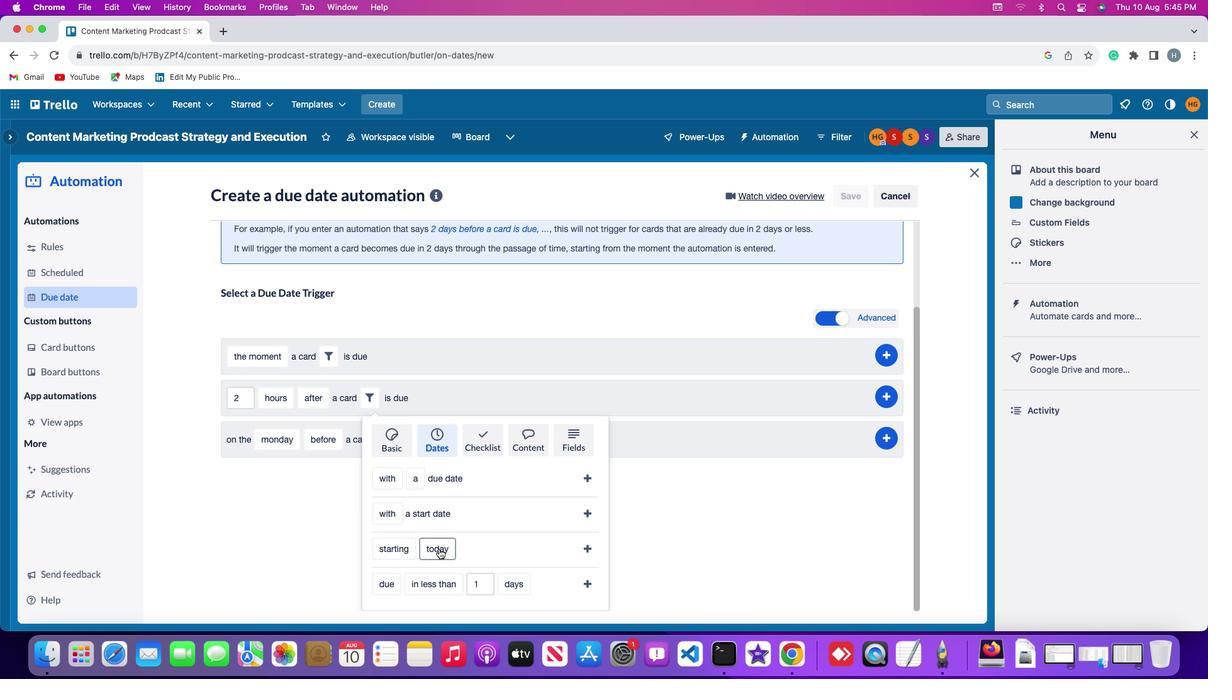 
Action: Mouse pressed left at (438, 549)
Screenshot: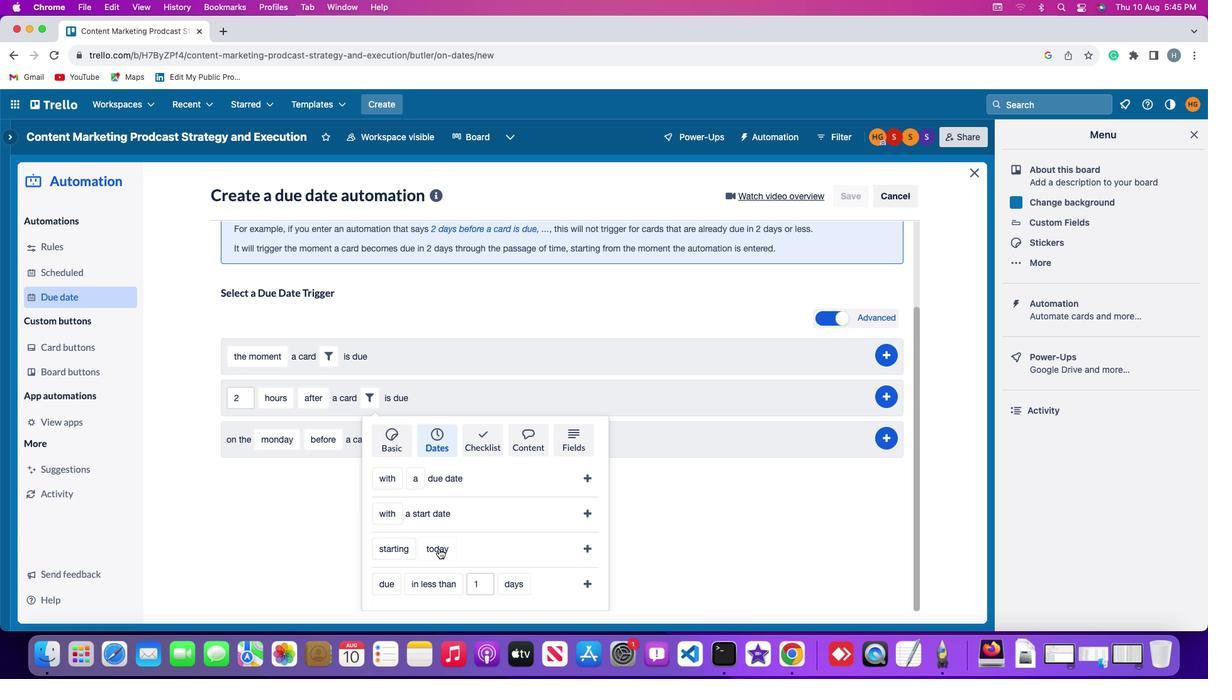 
Action: Mouse moved to (449, 523)
Screenshot: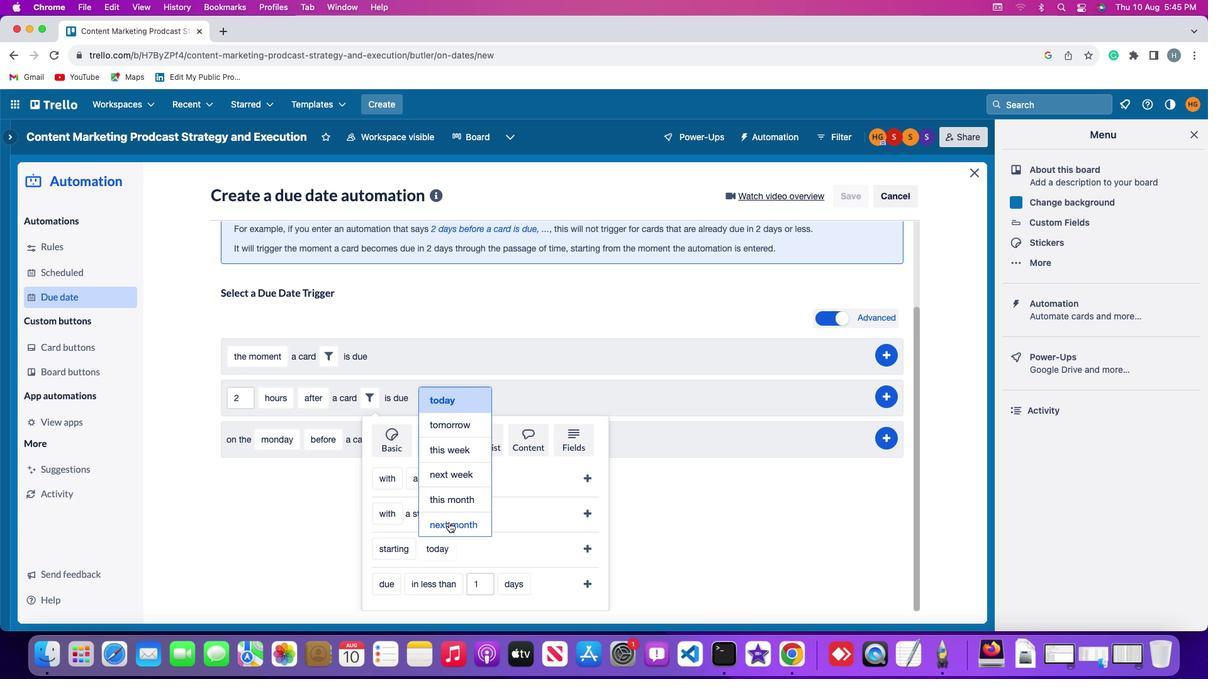 
Action: Mouse pressed left at (449, 523)
Screenshot: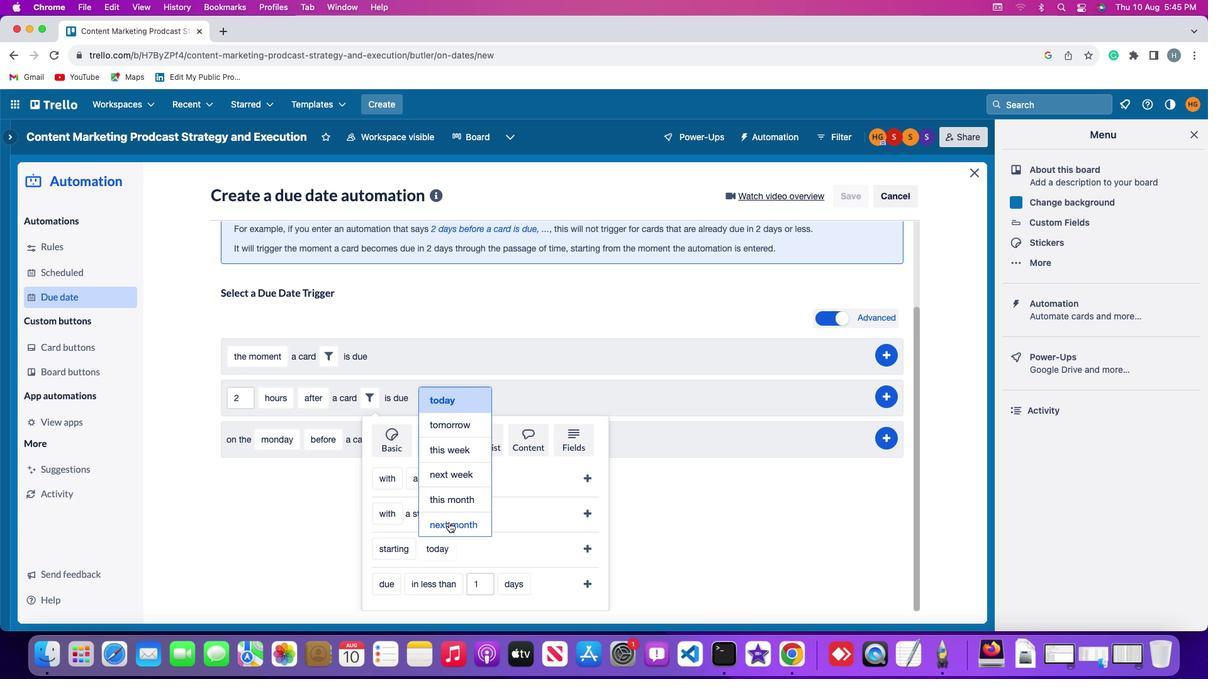 
Action: Mouse moved to (594, 546)
Screenshot: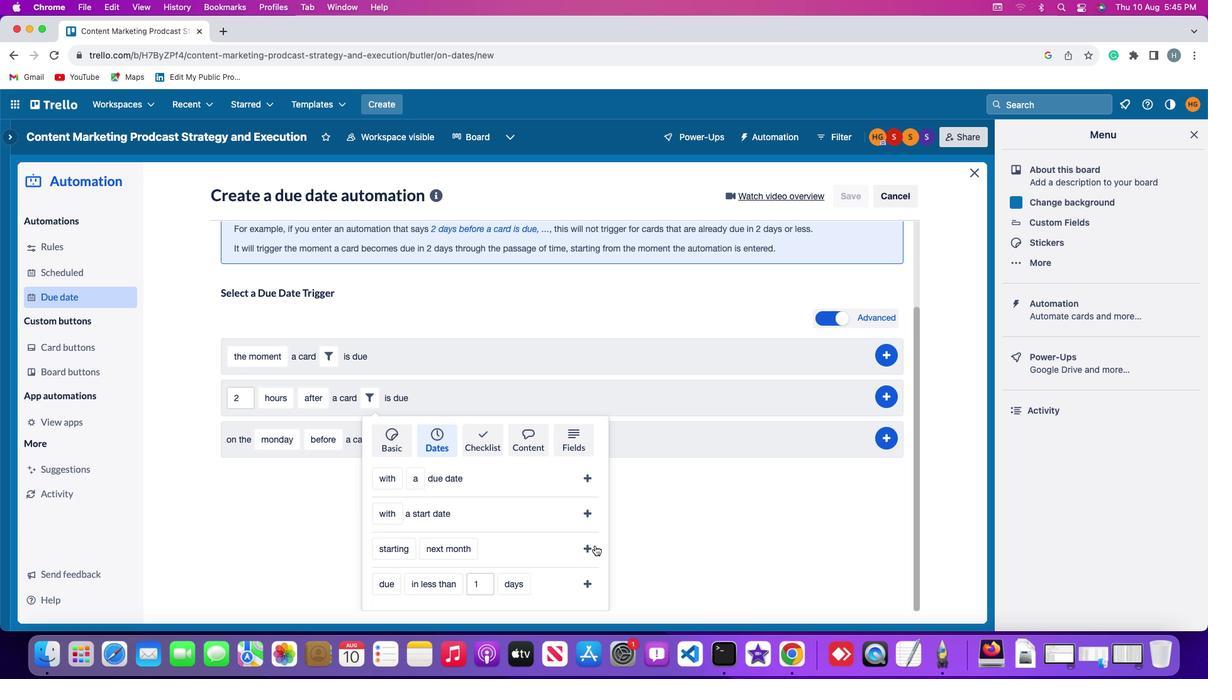 
Action: Mouse pressed left at (594, 546)
Screenshot: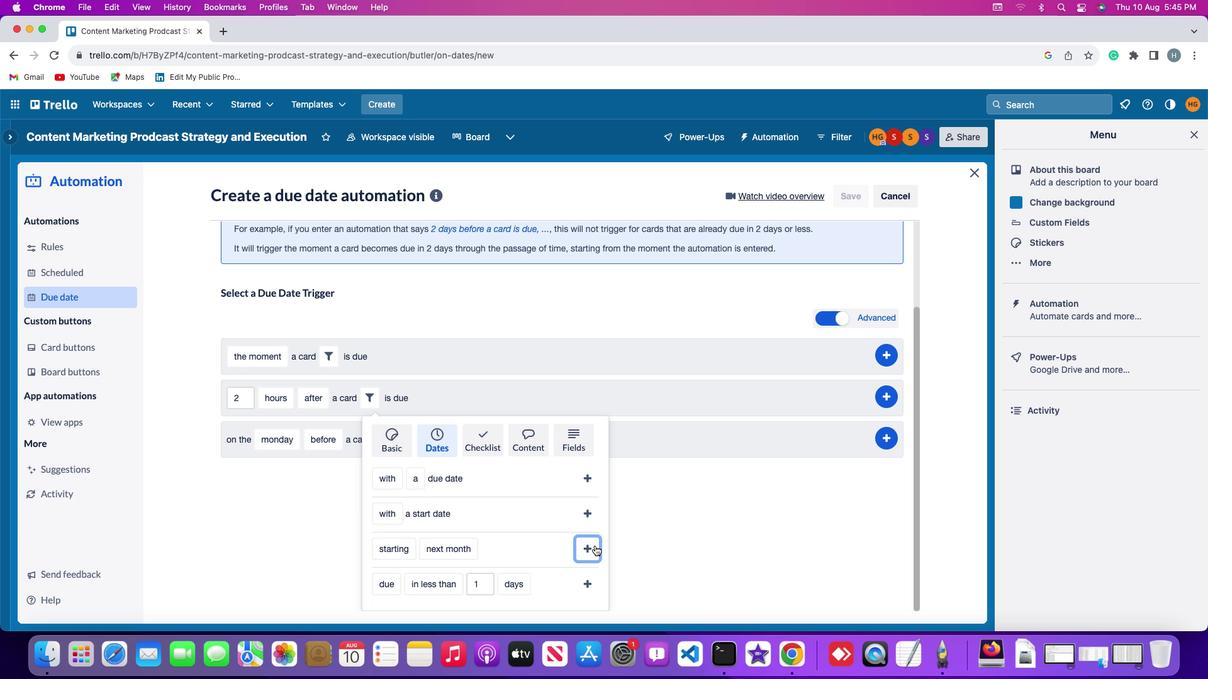 
Action: Mouse moved to (893, 506)
Screenshot: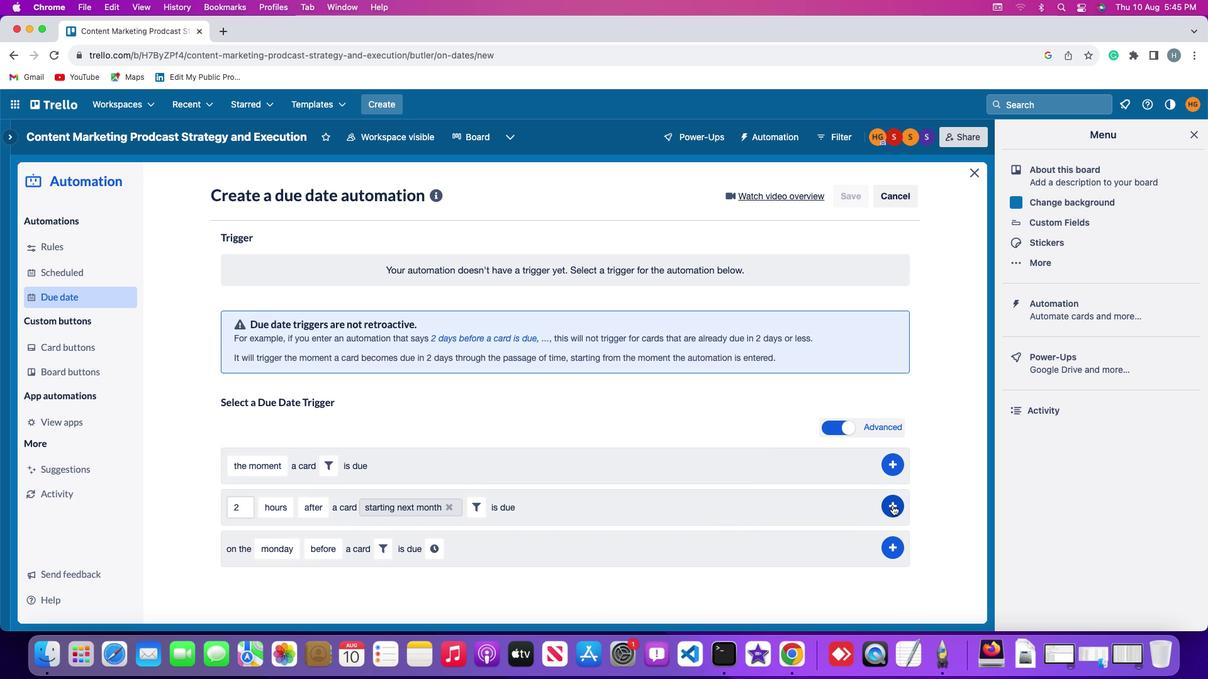 
Action: Mouse pressed left at (893, 506)
Screenshot: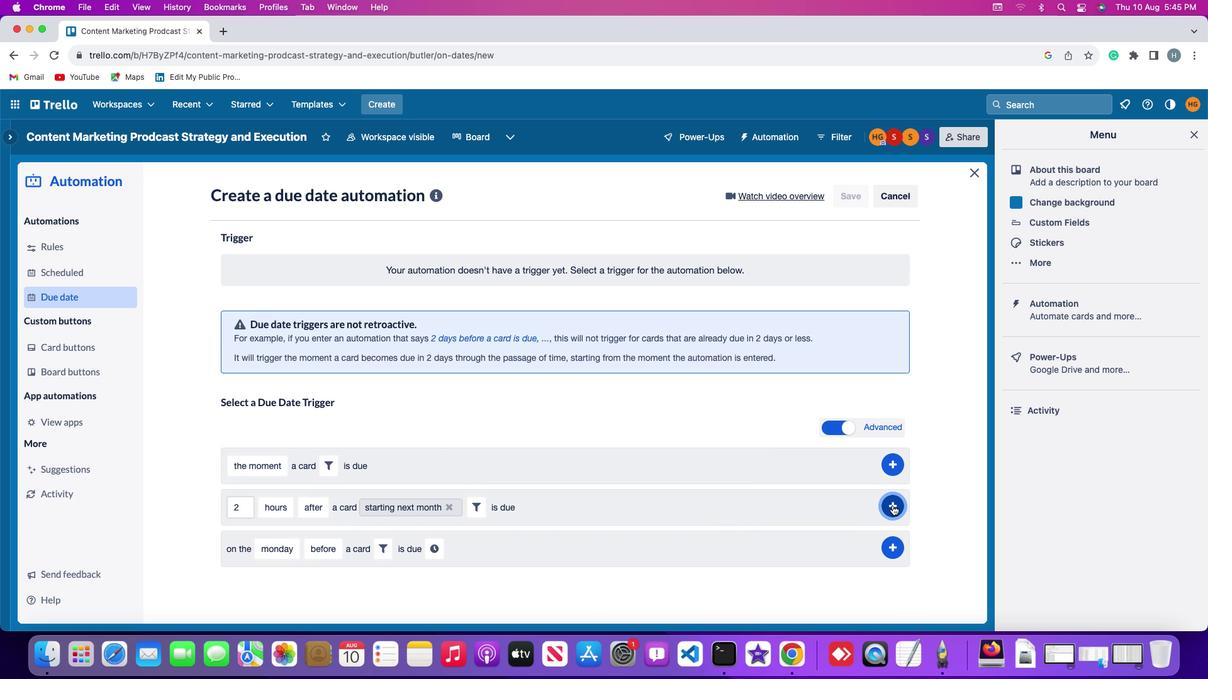 
Action: Mouse moved to (946, 415)
Screenshot: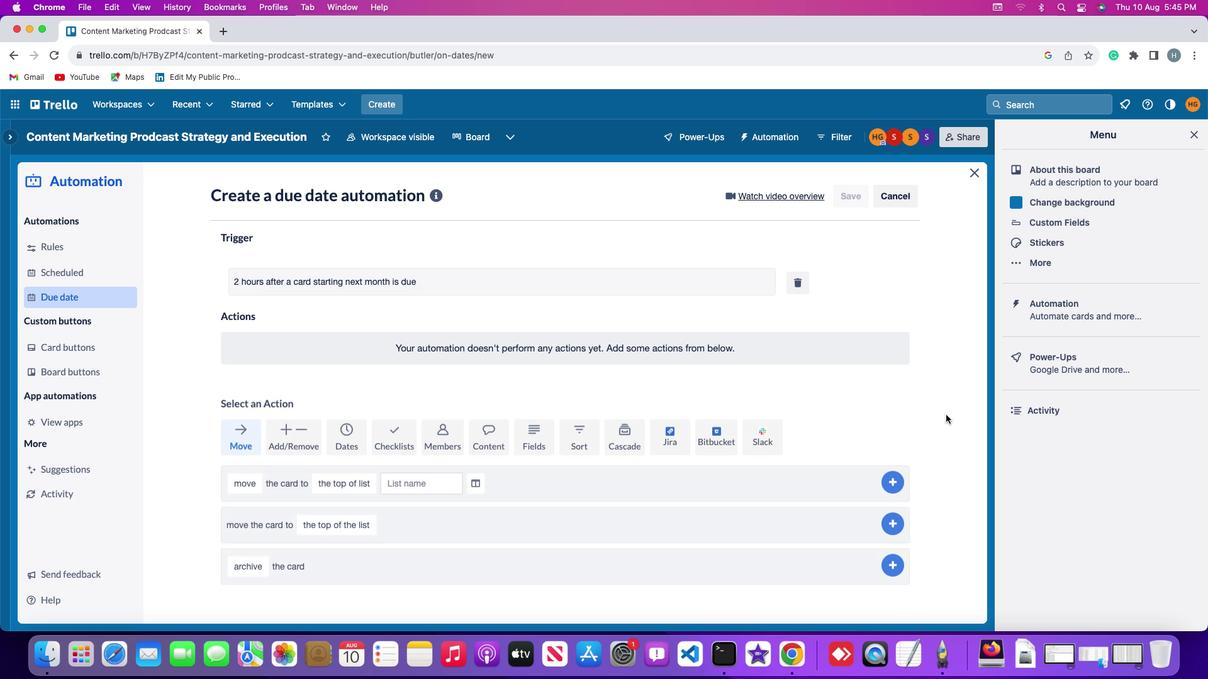 
